 Task: Add a signature Ethan King containing 'Happy Valentine's Day, Ethan King' to email address softage.1@softage.net and add a folder Memorabilia
Action: Mouse moved to (117, 139)
Screenshot: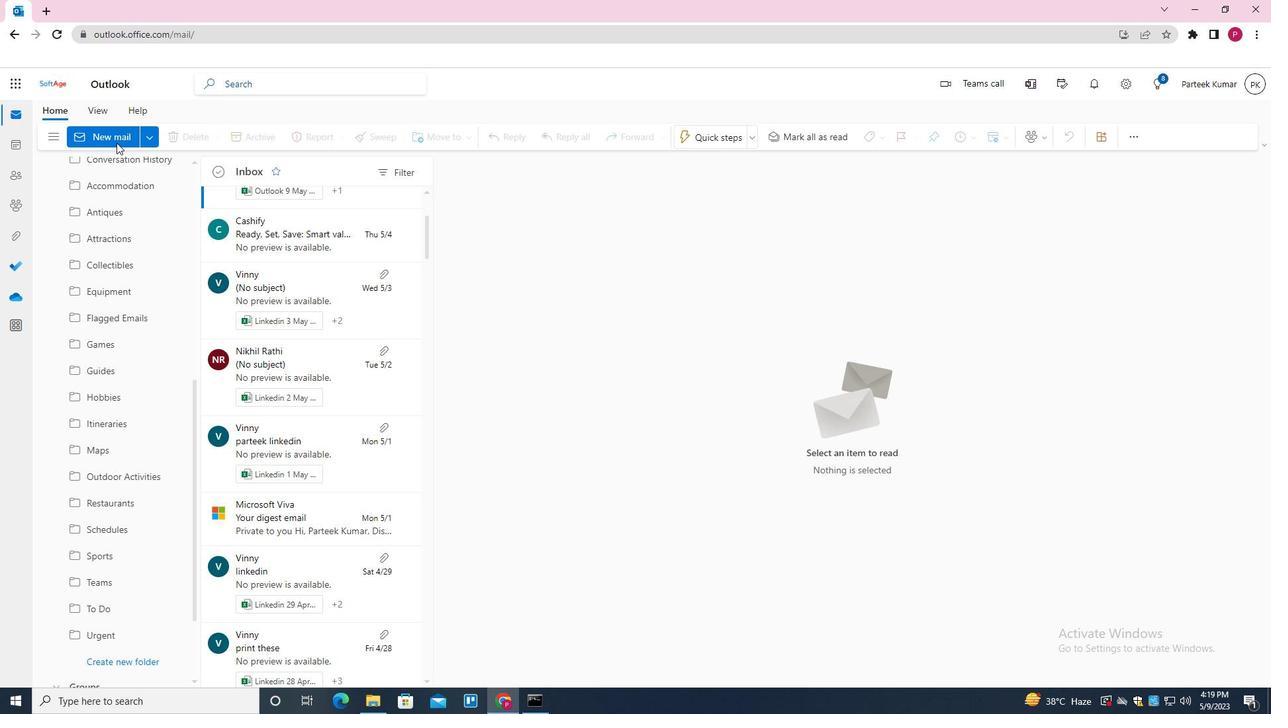 
Action: Mouse pressed left at (117, 139)
Screenshot: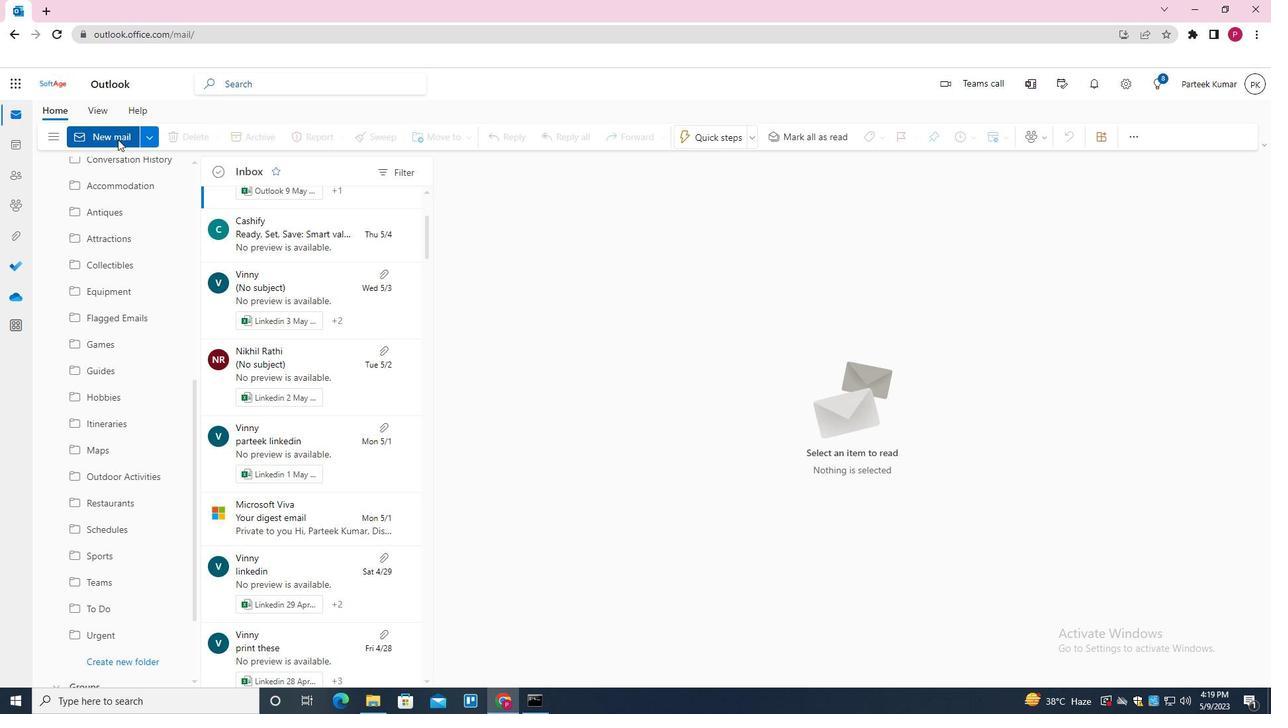 
Action: Mouse moved to (564, 347)
Screenshot: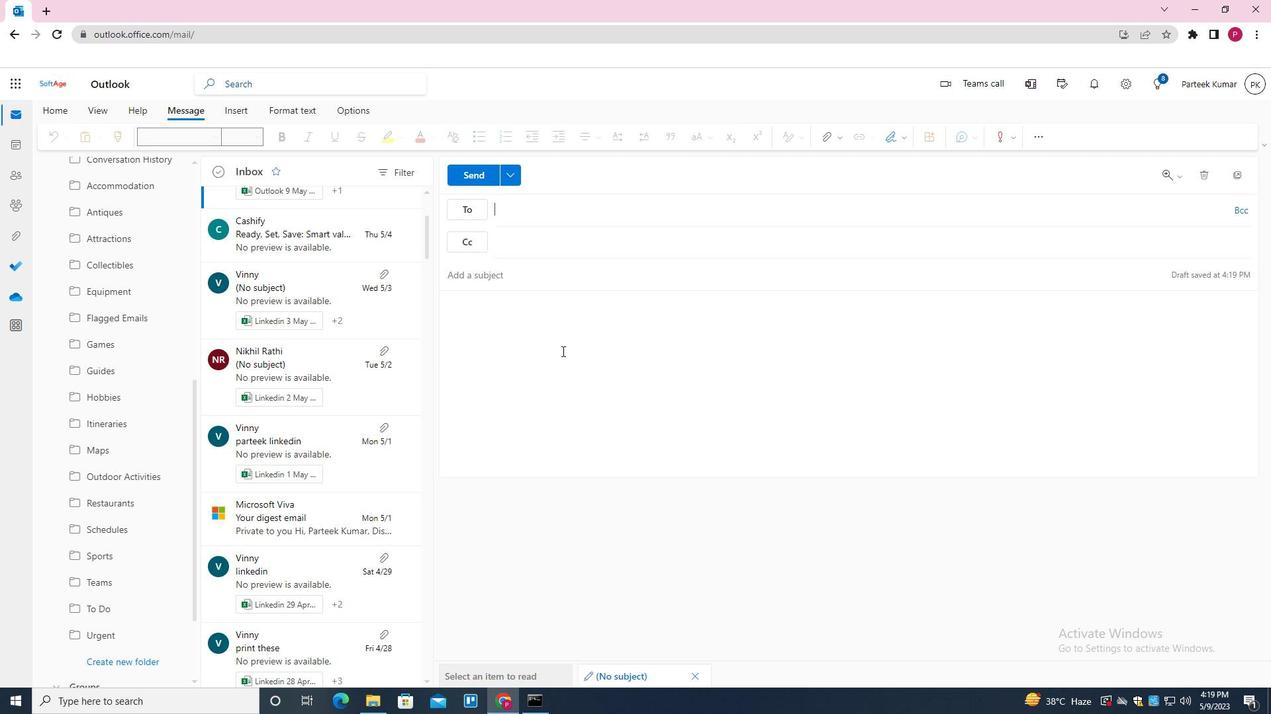 
Action: Mouse pressed left at (564, 347)
Screenshot: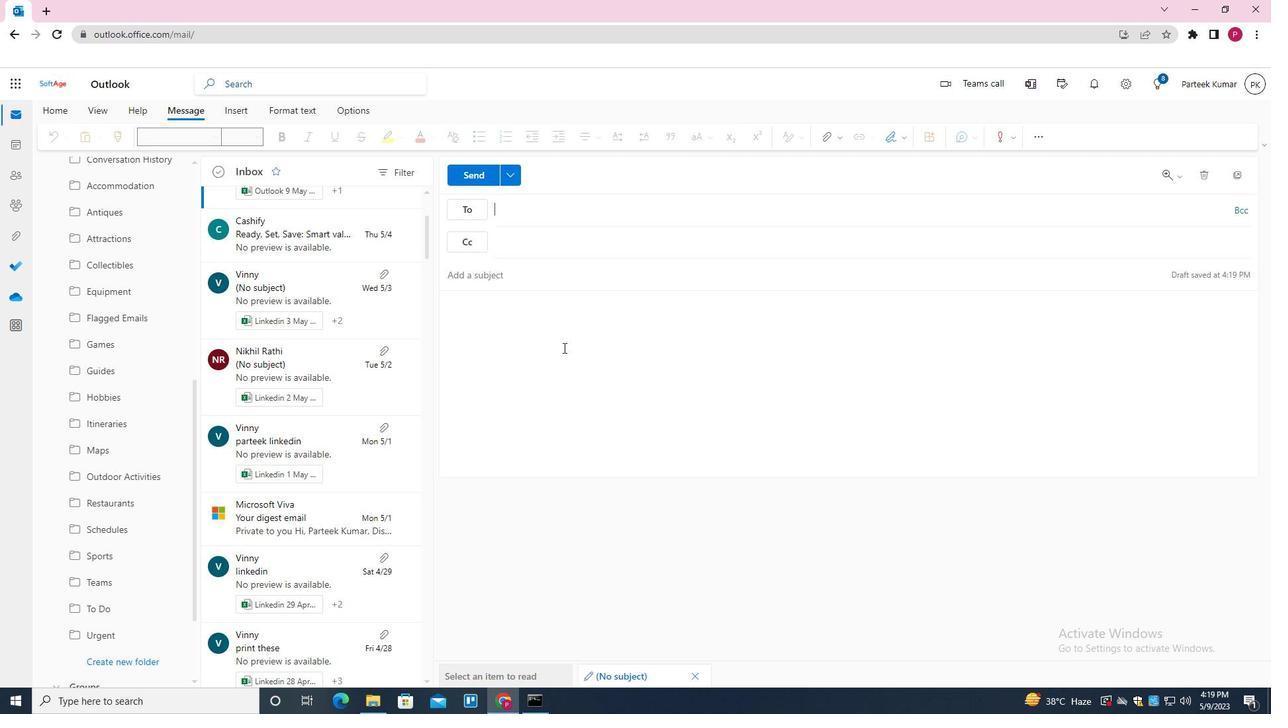 
Action: Mouse moved to (902, 136)
Screenshot: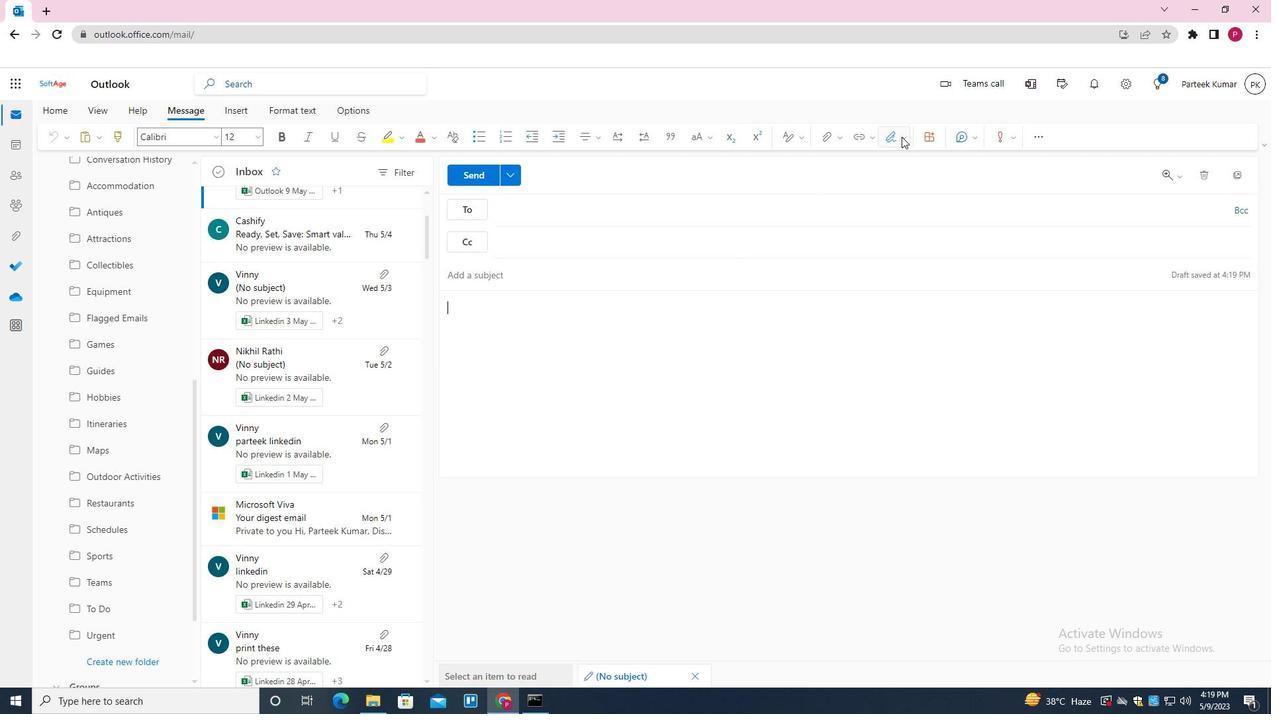 
Action: Mouse pressed left at (902, 136)
Screenshot: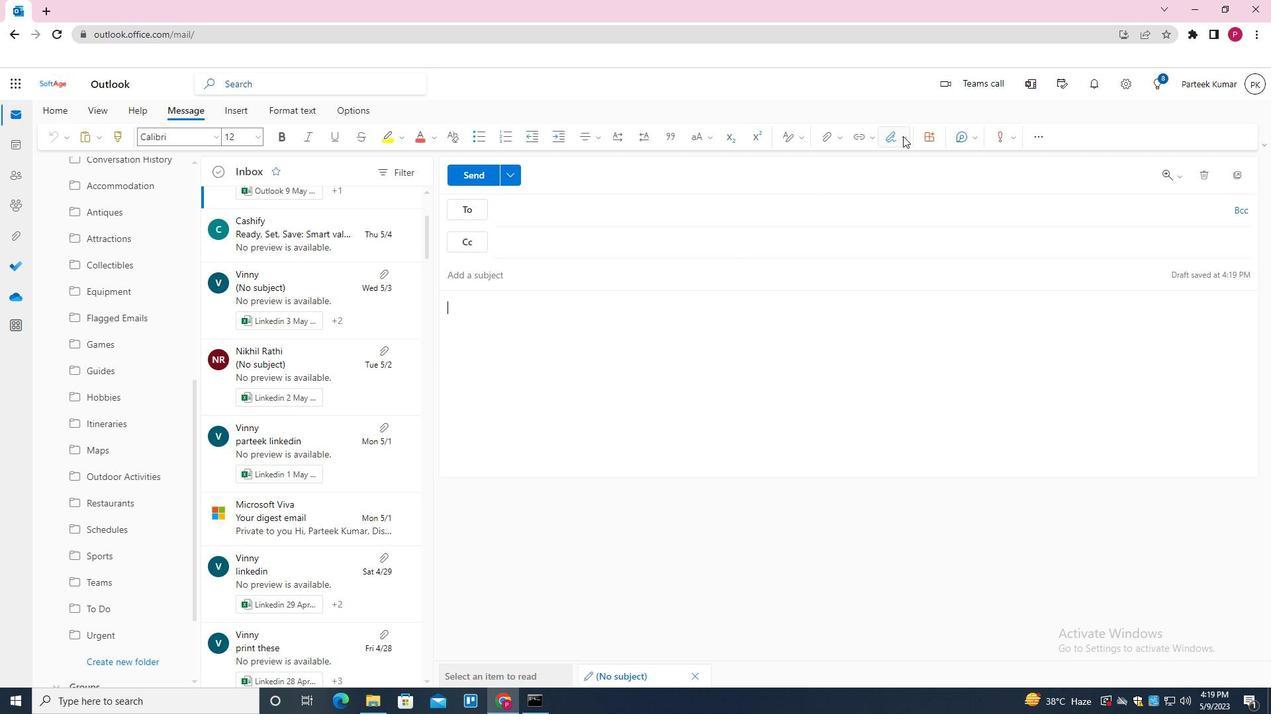 
Action: Mouse moved to (866, 453)
Screenshot: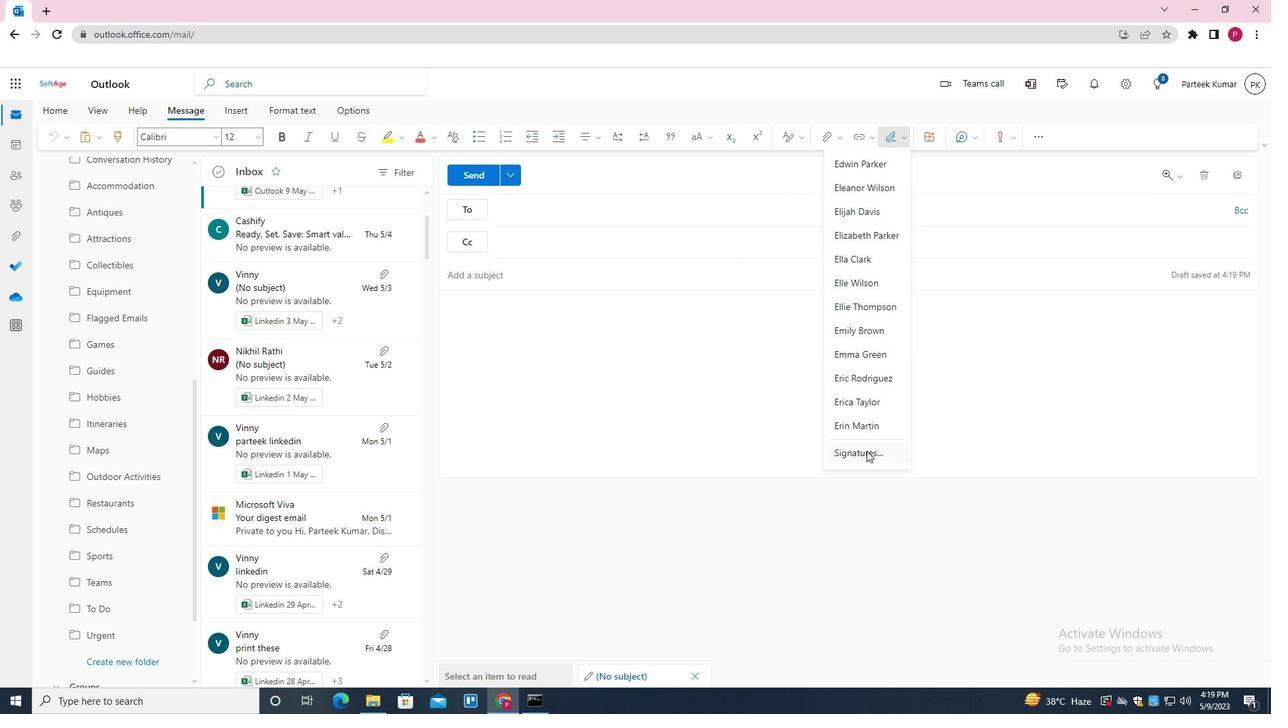 
Action: Mouse pressed left at (866, 453)
Screenshot: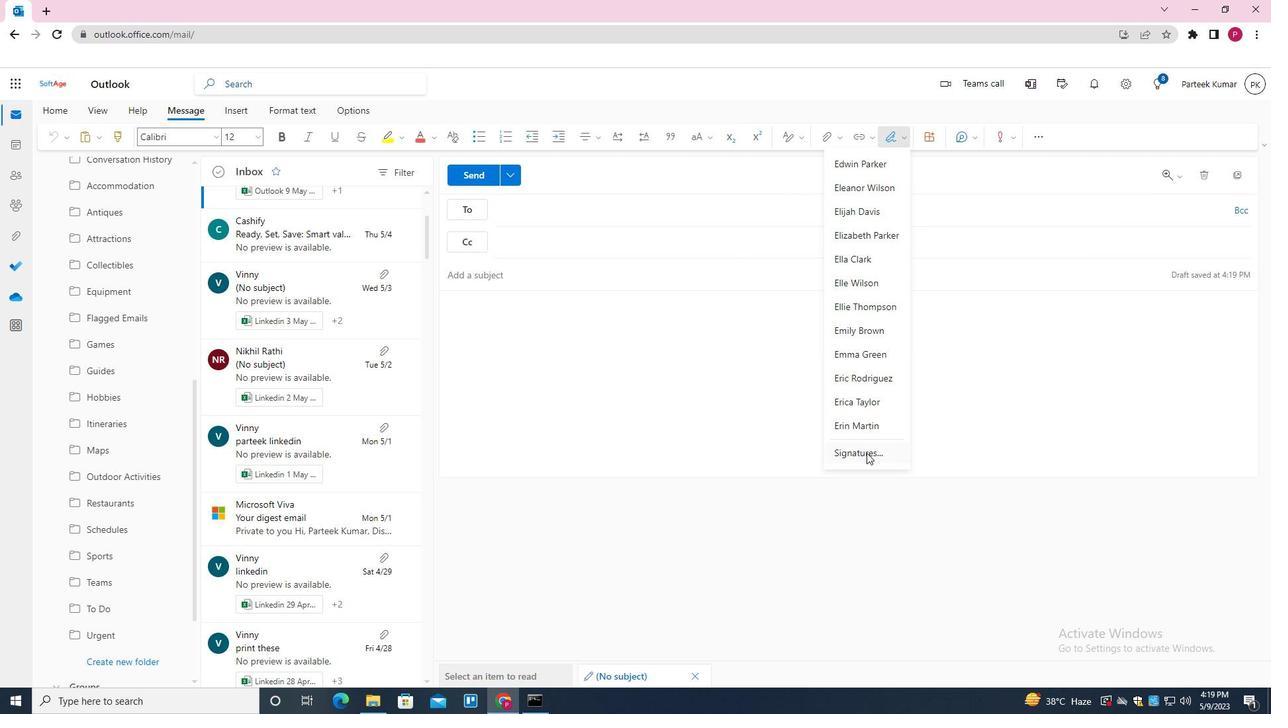 
Action: Mouse moved to (555, 215)
Screenshot: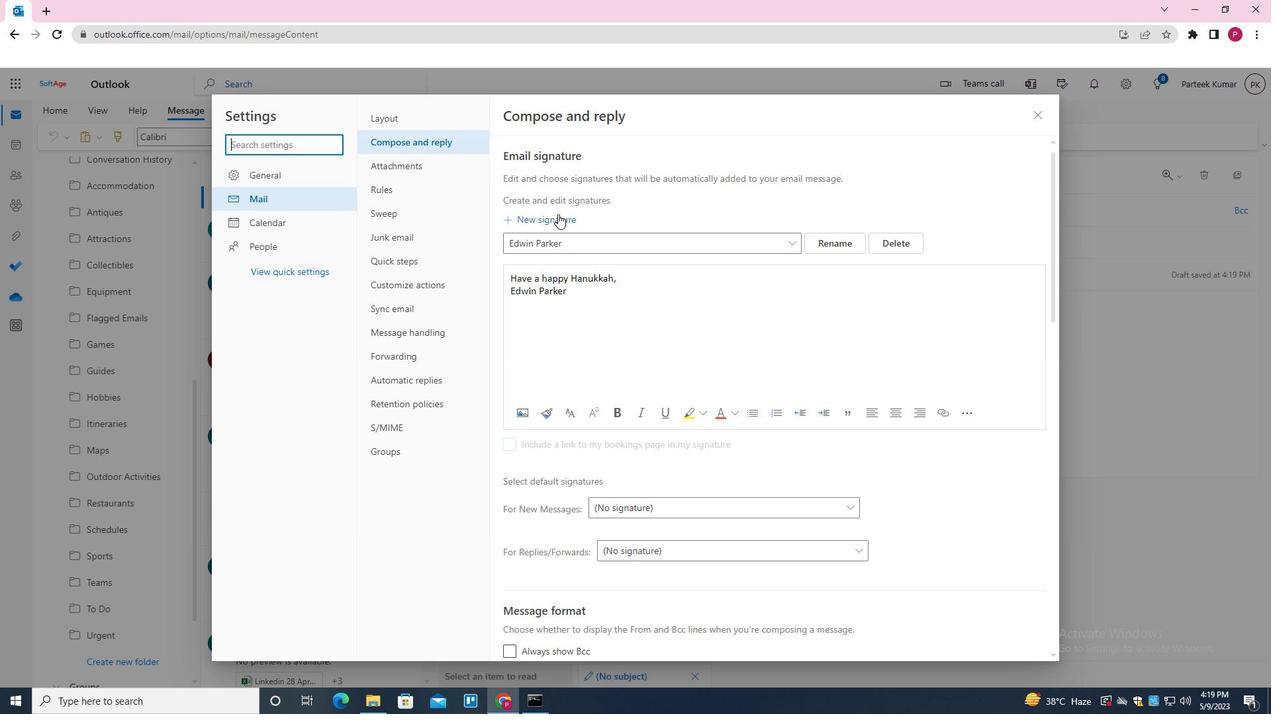 
Action: Mouse pressed left at (555, 215)
Screenshot: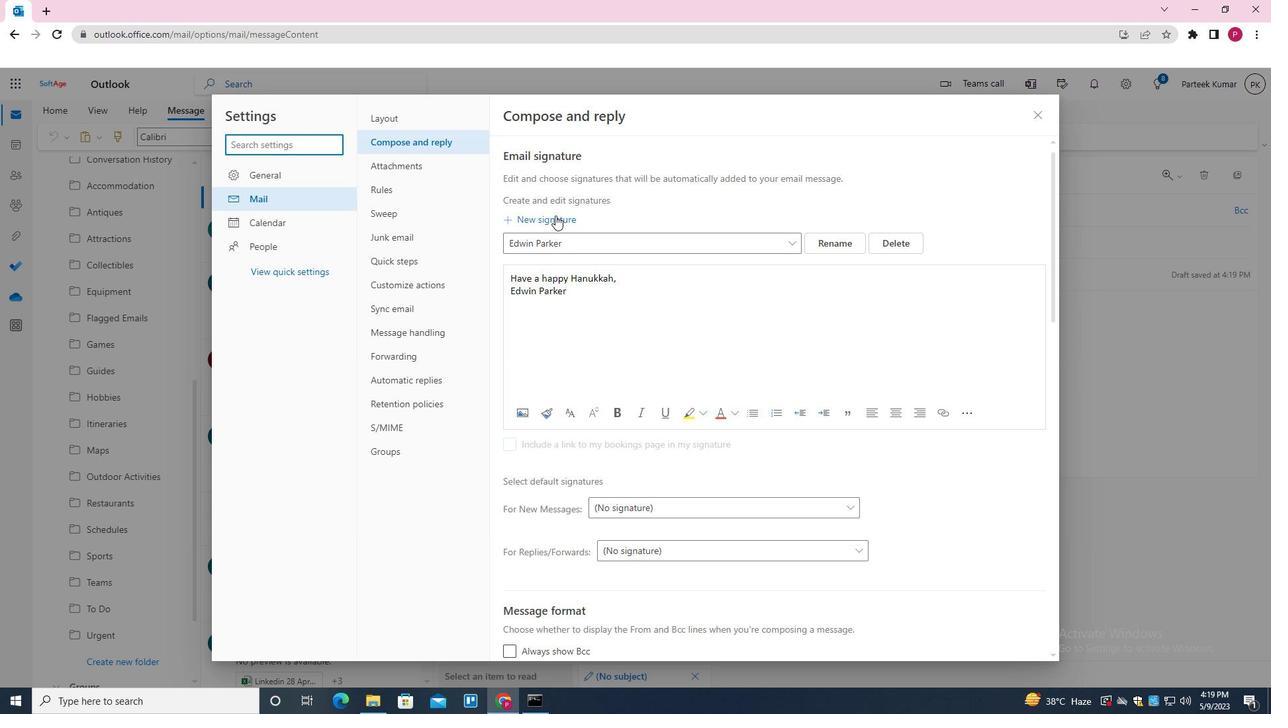 
Action: Mouse moved to (571, 240)
Screenshot: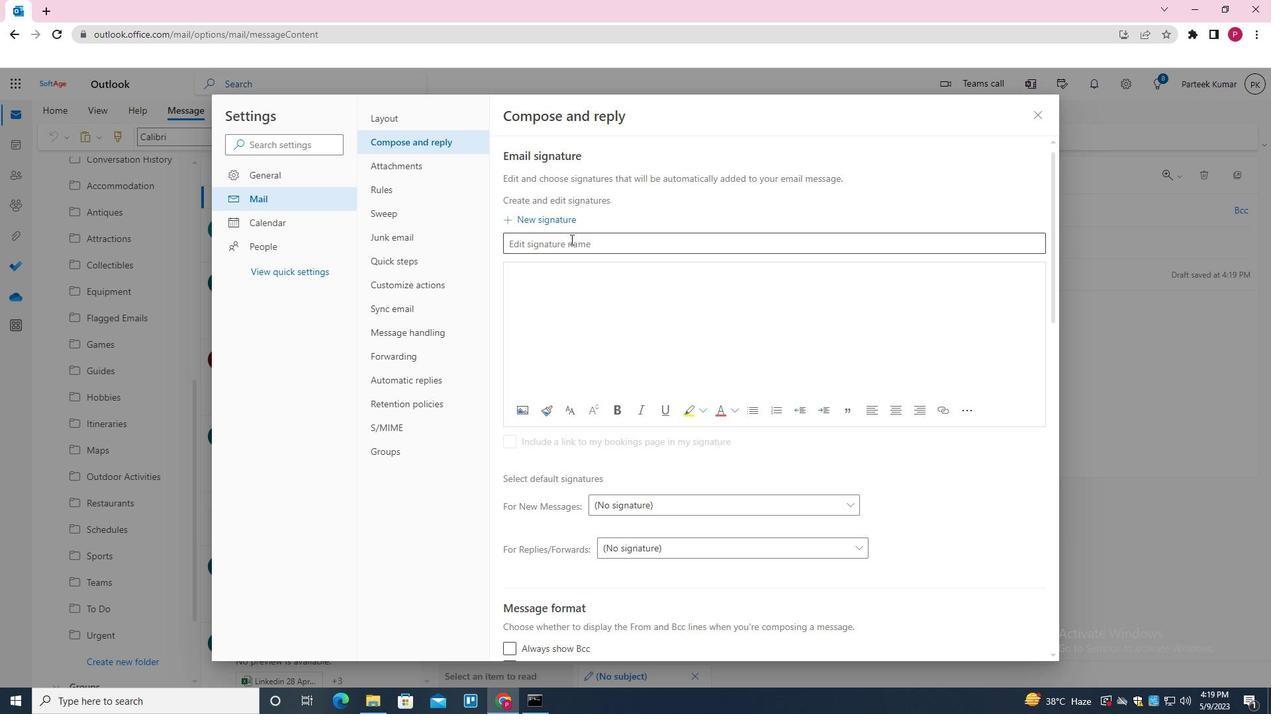 
Action: Mouse pressed left at (571, 240)
Screenshot: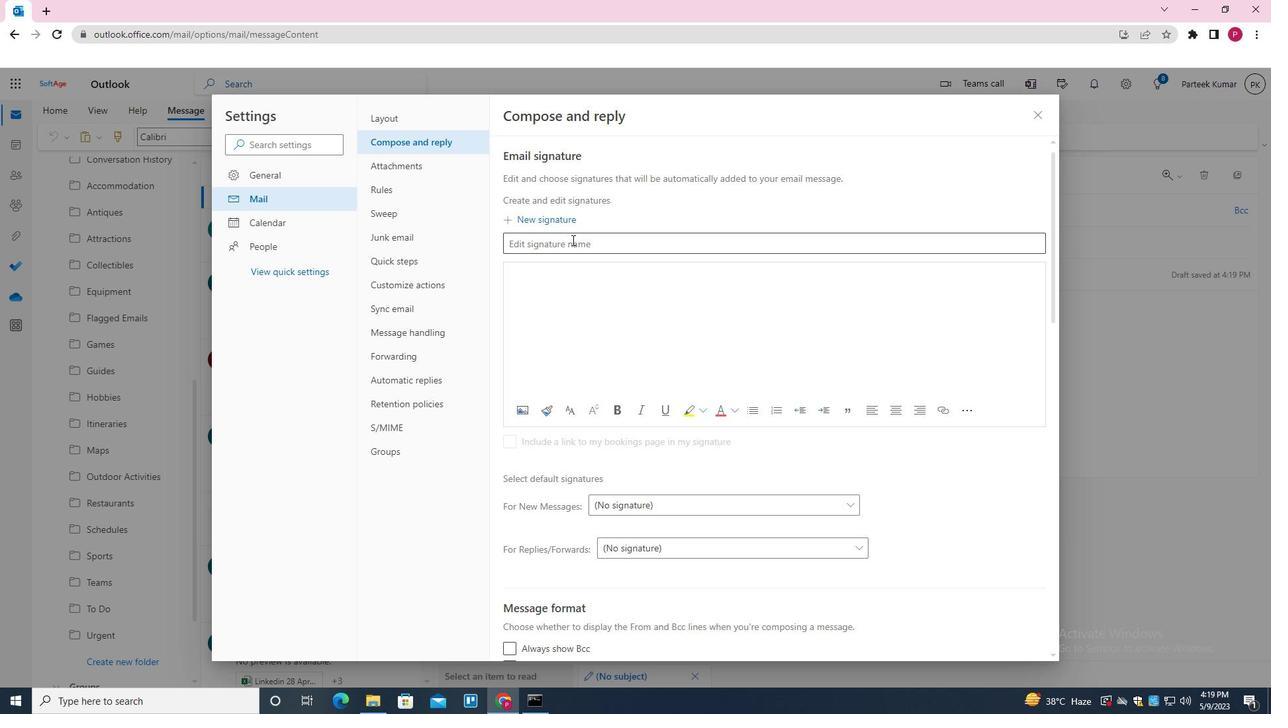 
Action: Key pressed <Key.shift>ETHAN<Key.space><Key.shift>KING
Screenshot: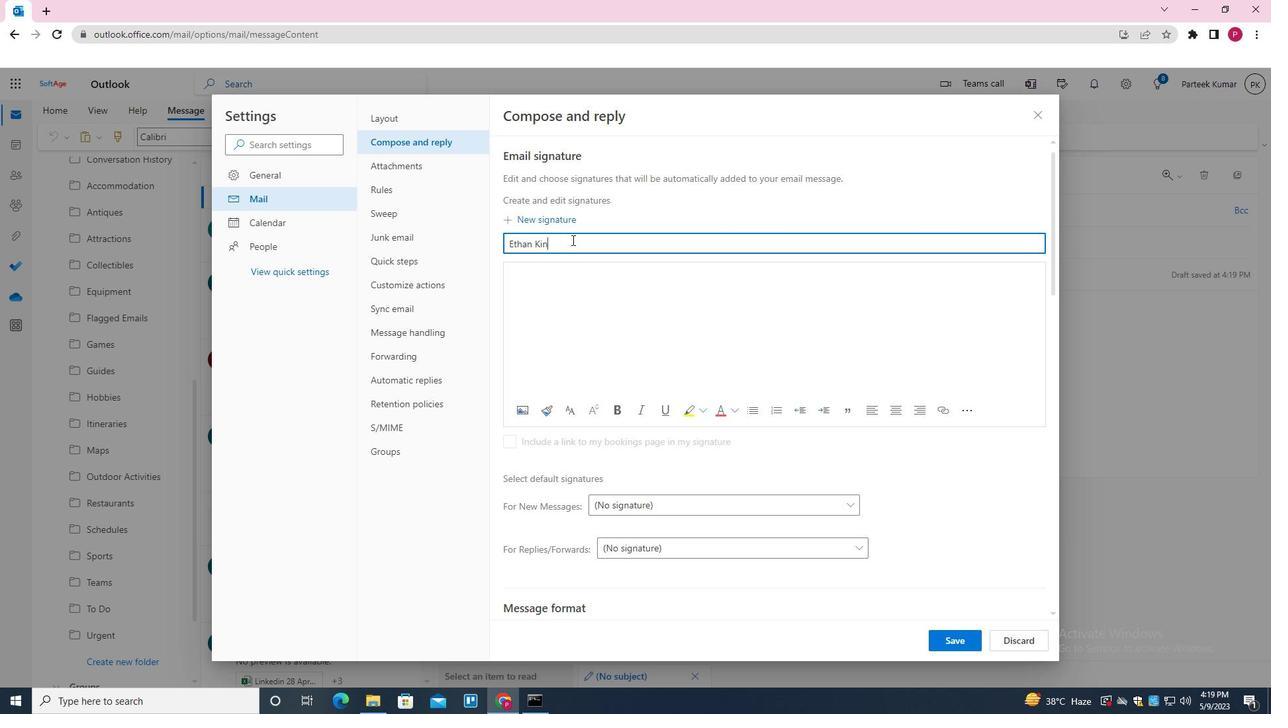 
Action: Mouse moved to (568, 282)
Screenshot: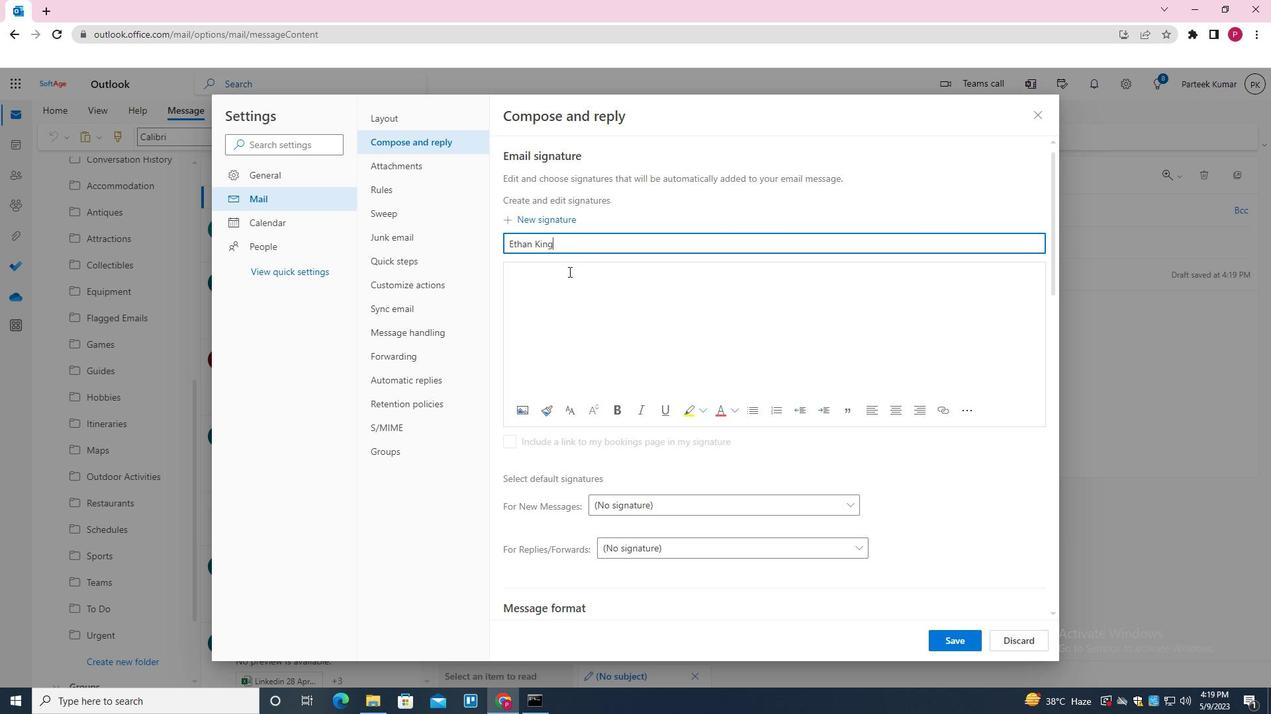 
Action: Mouse pressed left at (568, 282)
Screenshot: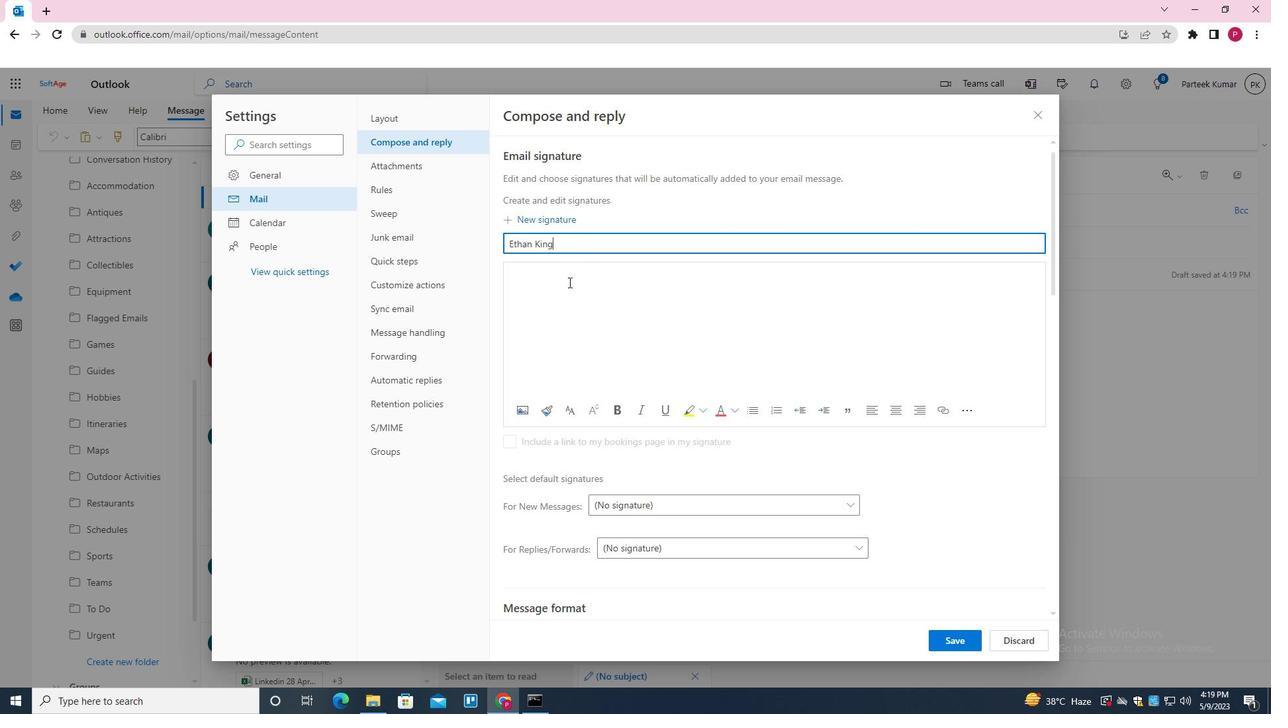 
Action: Mouse moved to (568, 282)
Screenshot: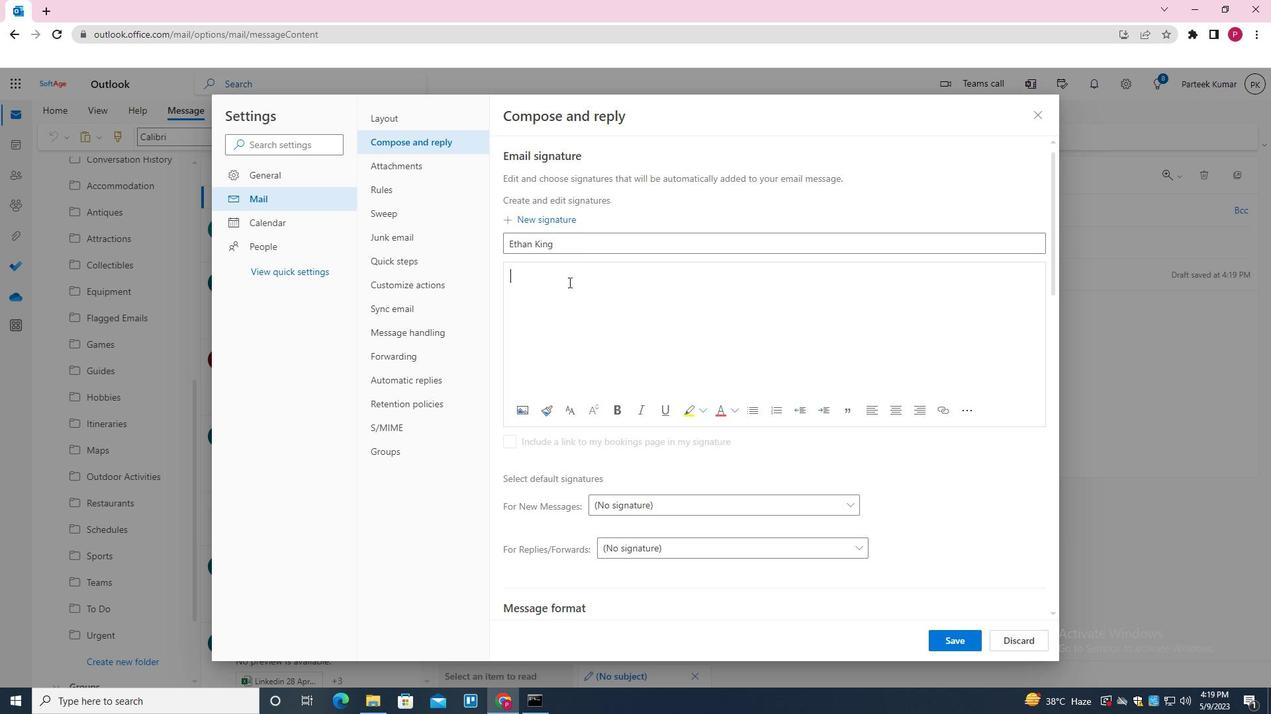 
Action: Key pressed <Key.shift><Key.shift><Key.shift>HAPPY<Key.space><Key.shift><Key.shift>VALENTINE
Screenshot: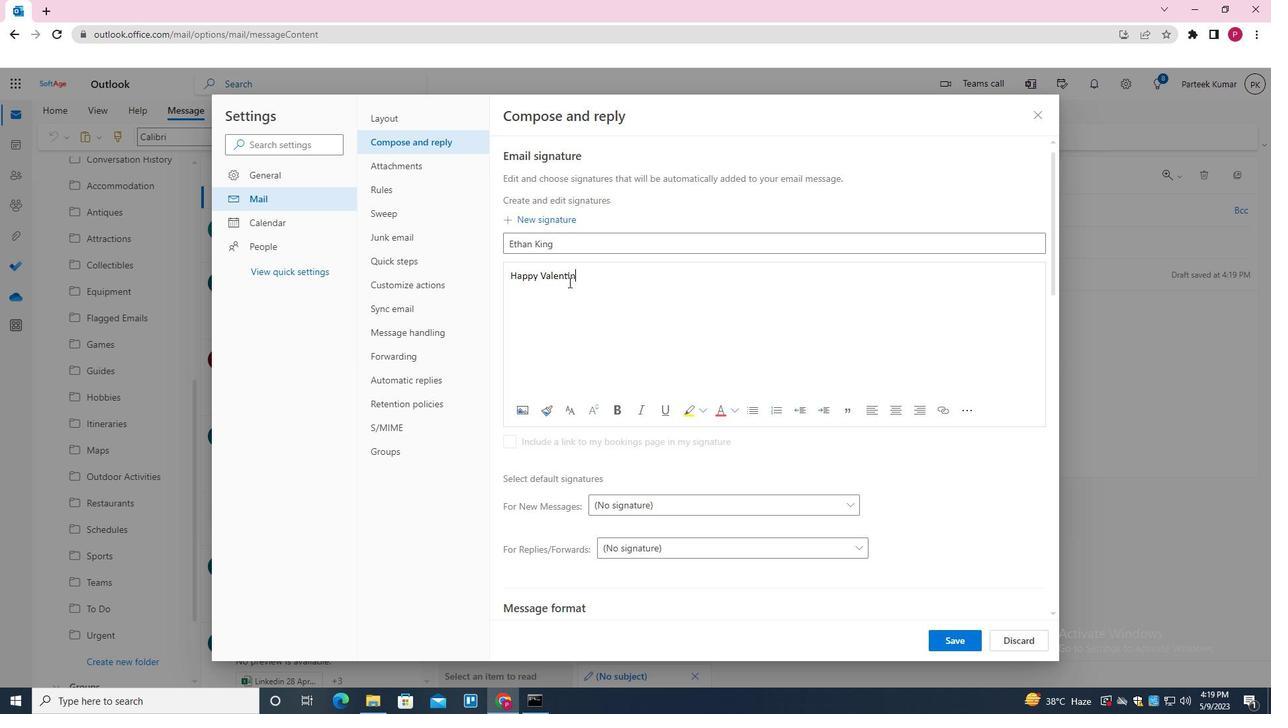 
Action: Mouse moved to (680, 231)
Screenshot: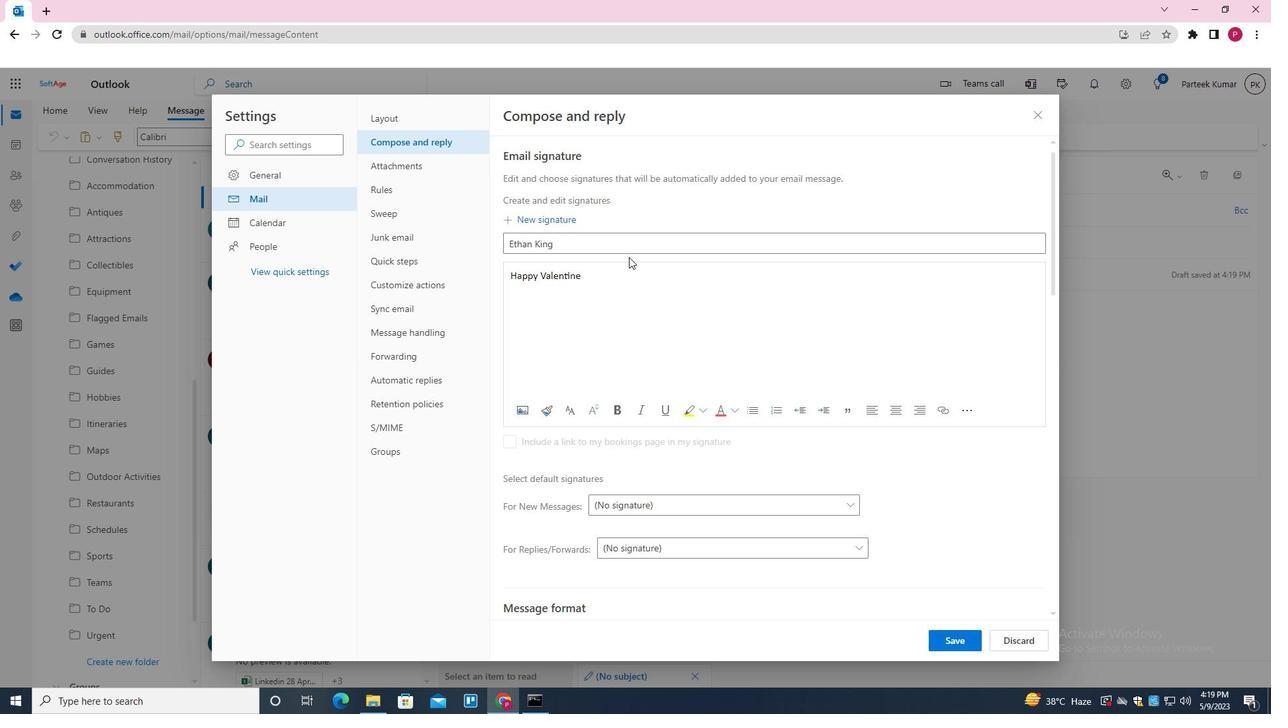 
Action: Key pressed 'S<Key.space><Key.shift><Key.shift><Key.shift>S<Key.backspace><Key.shift>DAY,<Key.enter><Key.shift>ETHAN<Key.space><Key.shift><Key.shift><Key.shift>KING
Screenshot: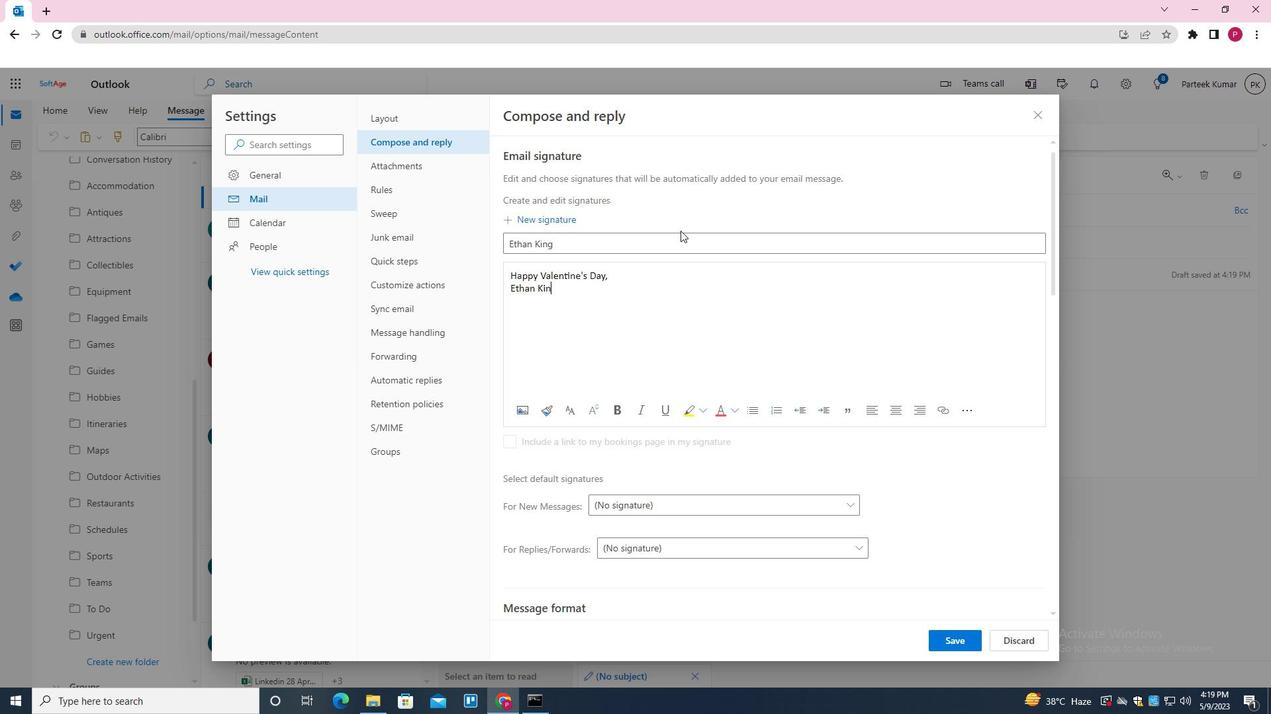 
Action: Mouse moved to (971, 645)
Screenshot: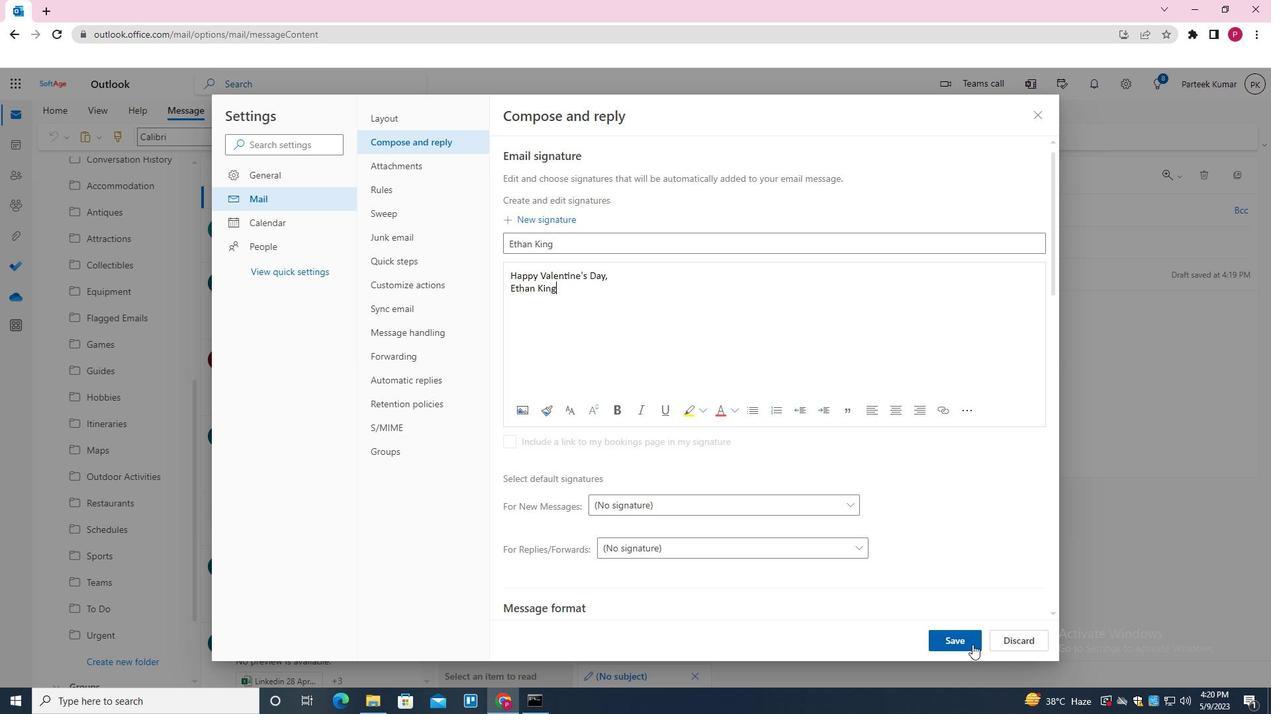 
Action: Mouse pressed left at (971, 645)
Screenshot: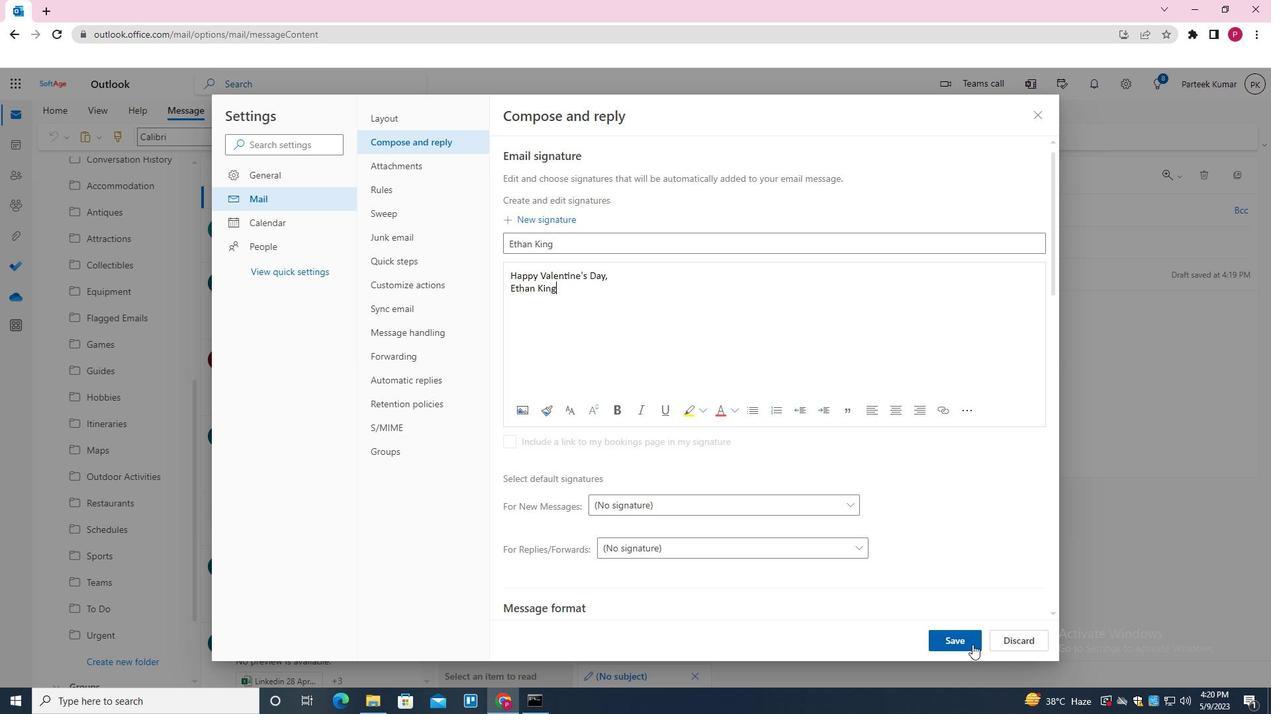 
Action: Mouse moved to (1039, 115)
Screenshot: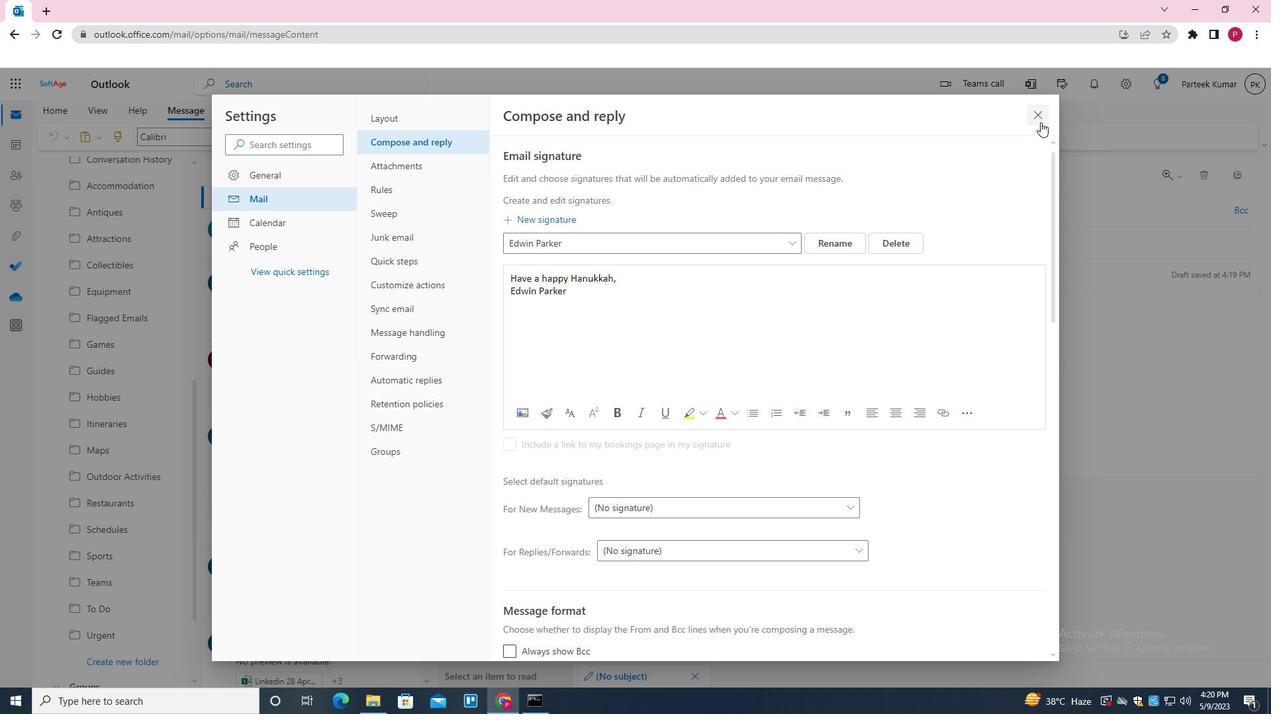 
Action: Mouse pressed left at (1039, 115)
Screenshot: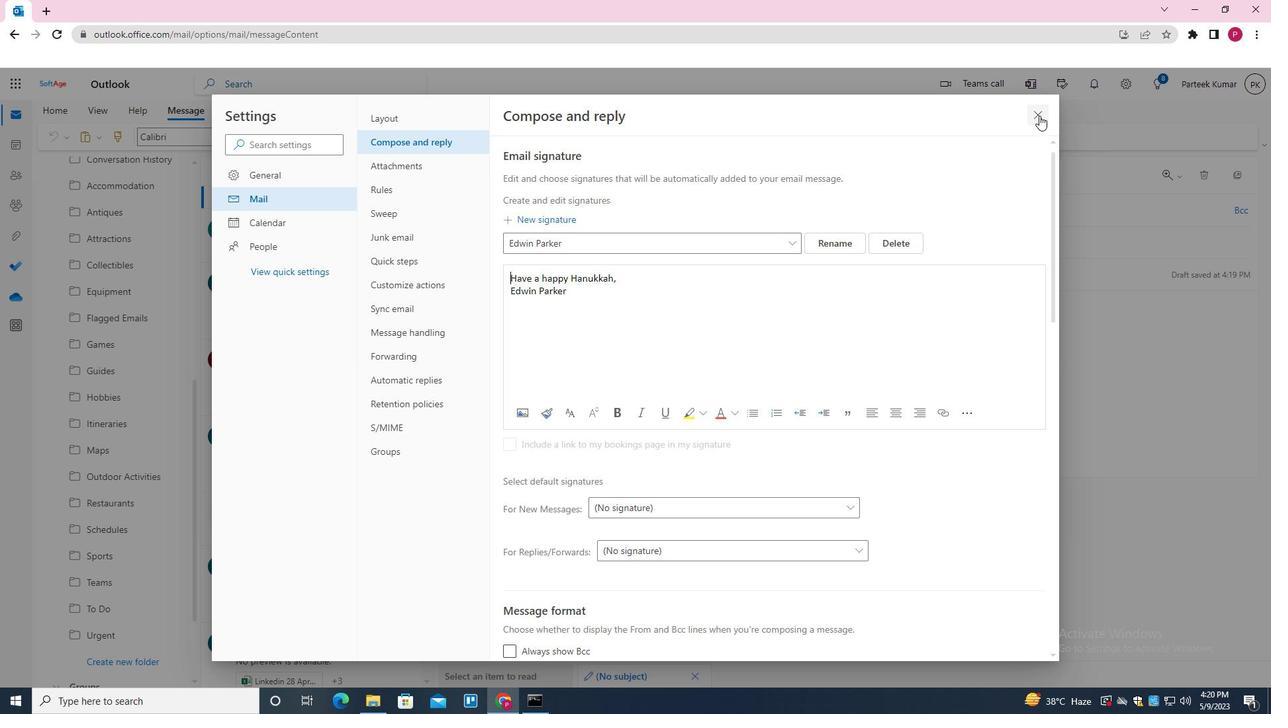 
Action: Mouse moved to (511, 327)
Screenshot: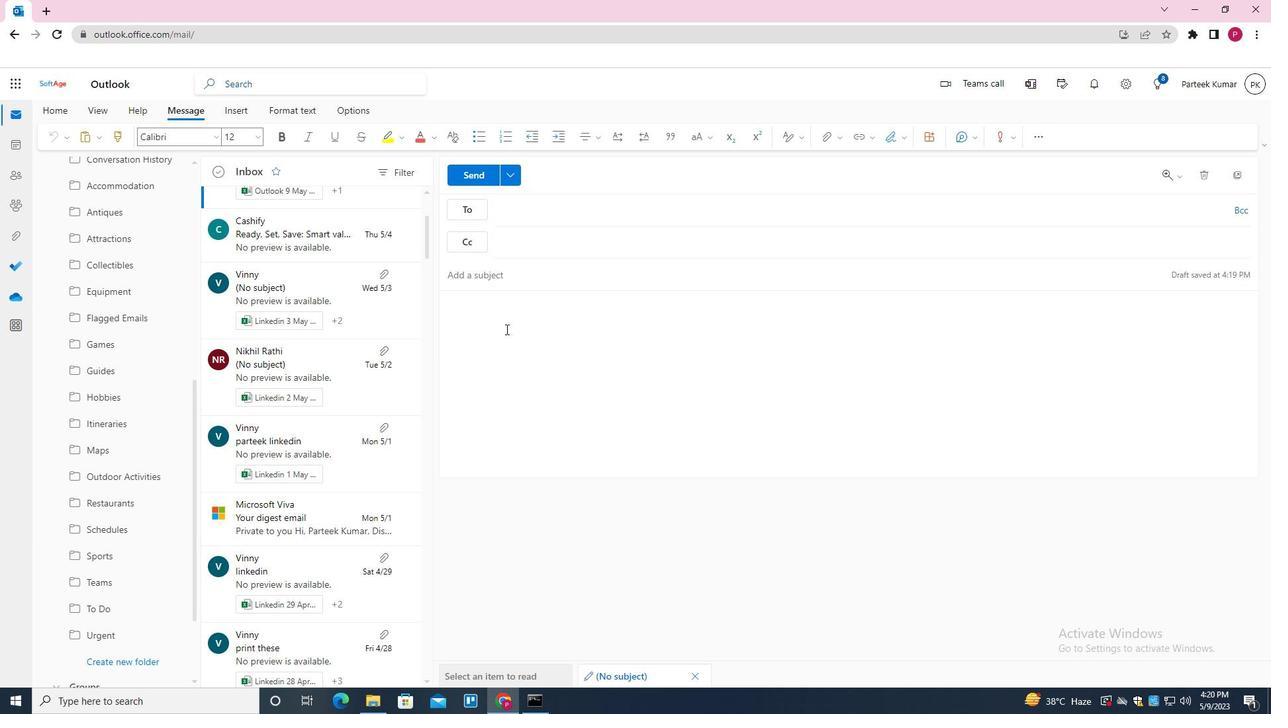 
Action: Mouse pressed left at (511, 327)
Screenshot: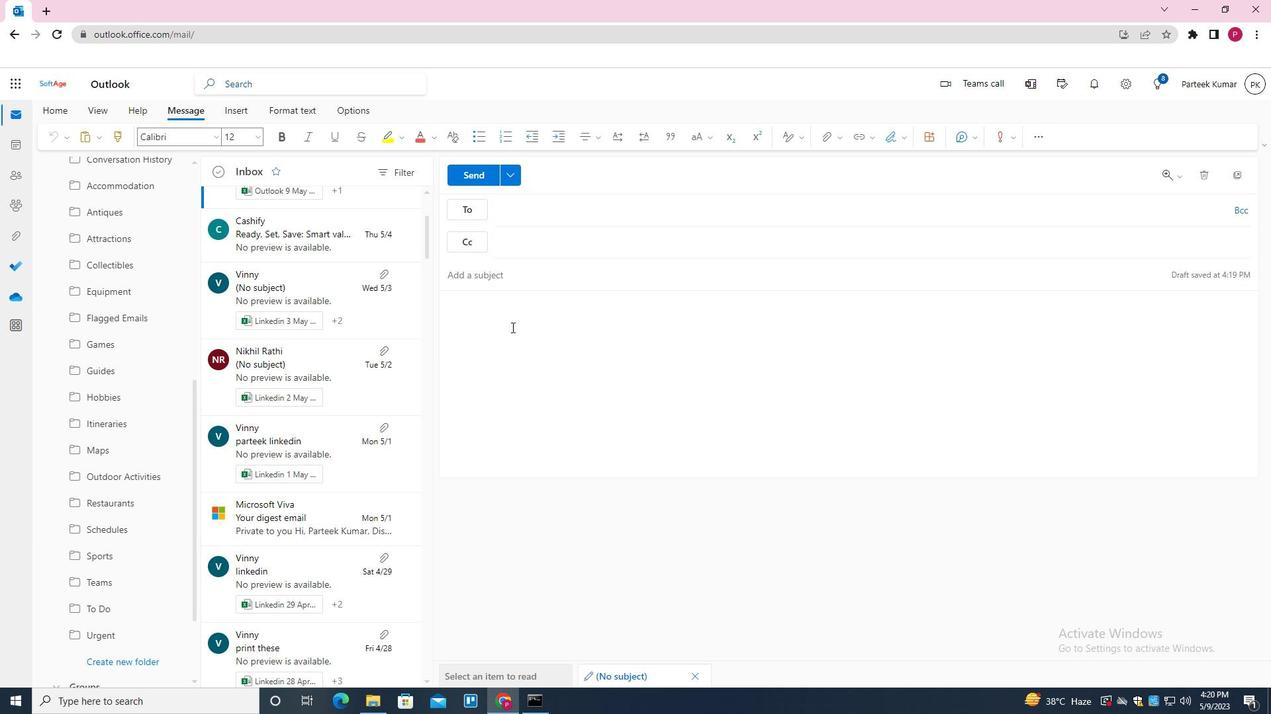 
Action: Mouse moved to (901, 141)
Screenshot: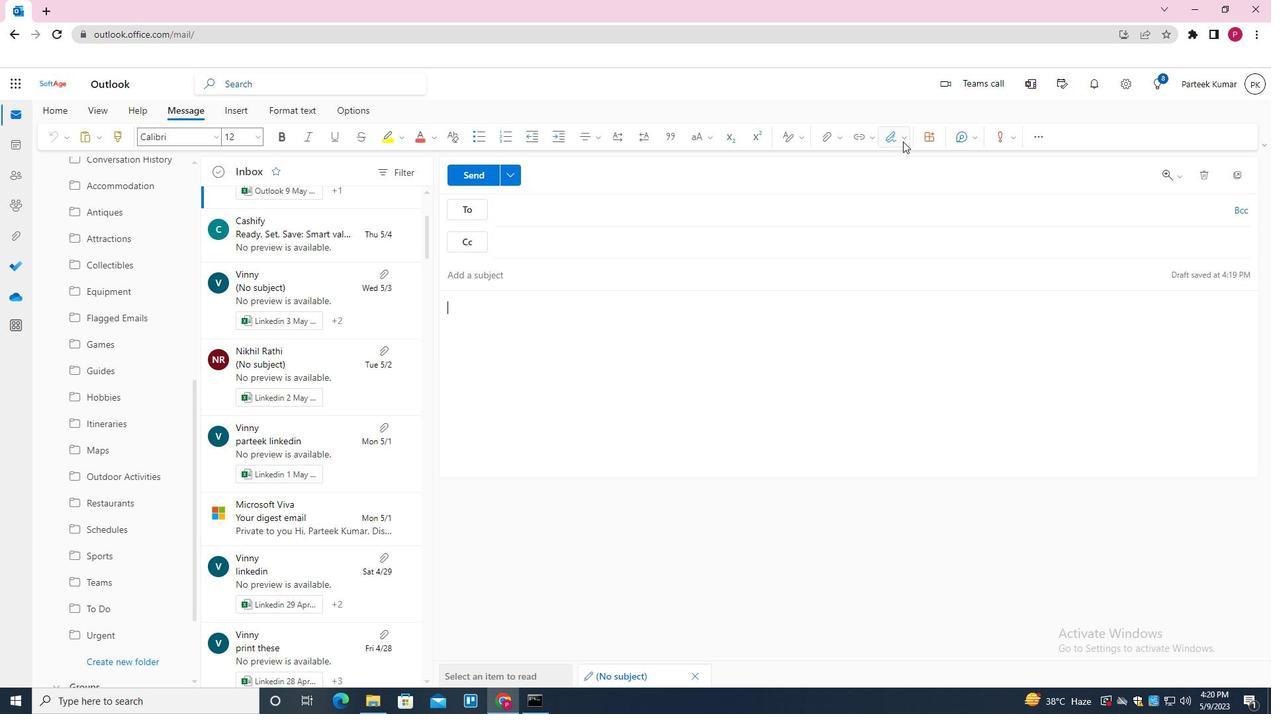 
Action: Mouse pressed left at (901, 141)
Screenshot: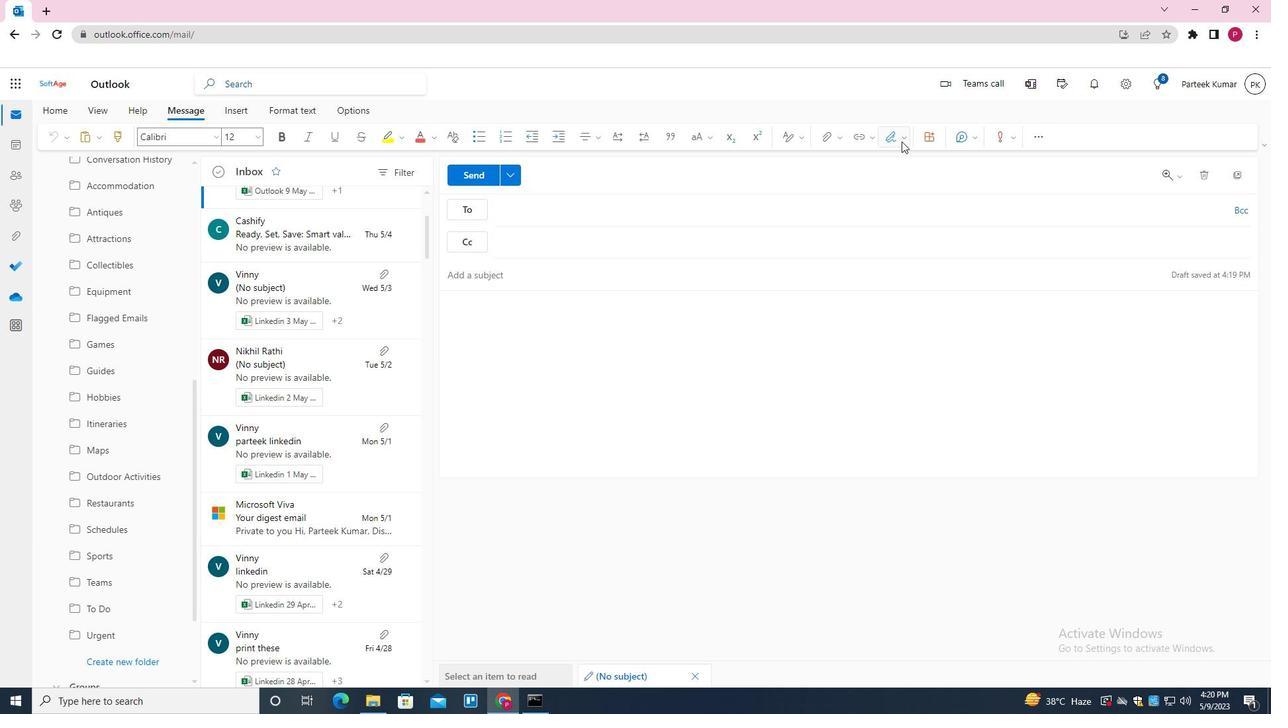 
Action: Mouse moved to (873, 450)
Screenshot: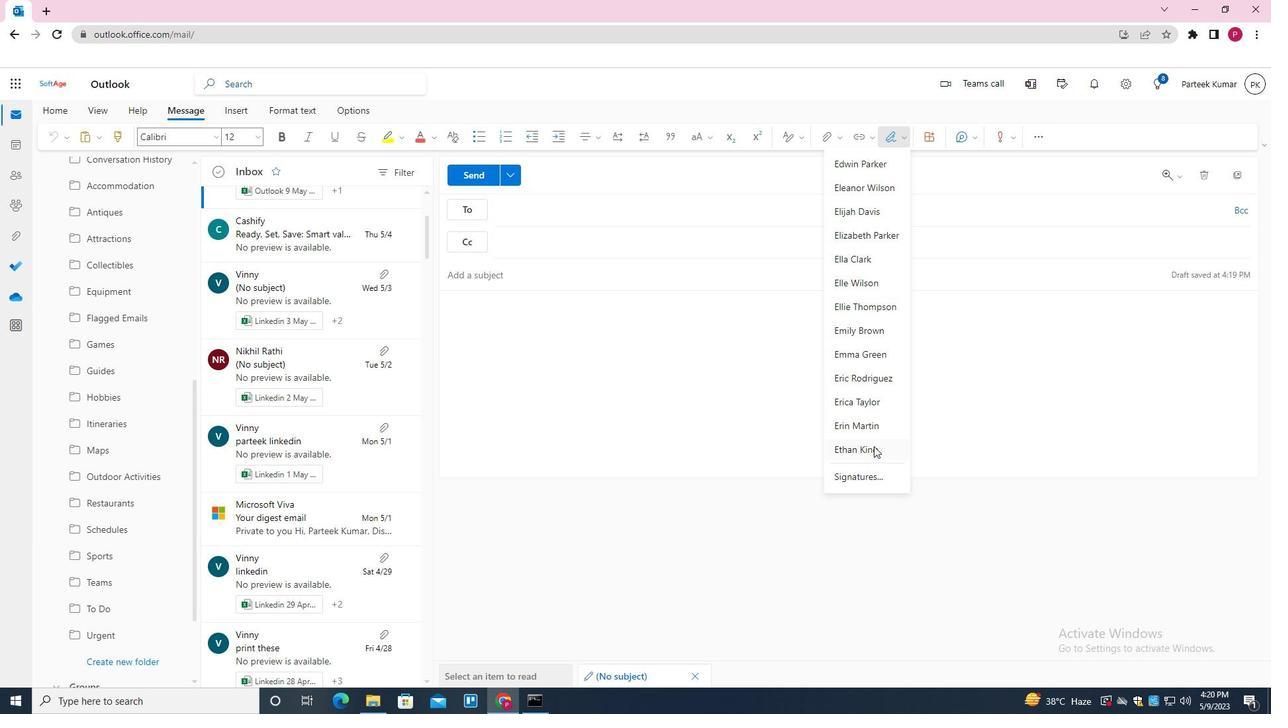 
Action: Mouse pressed left at (873, 450)
Screenshot: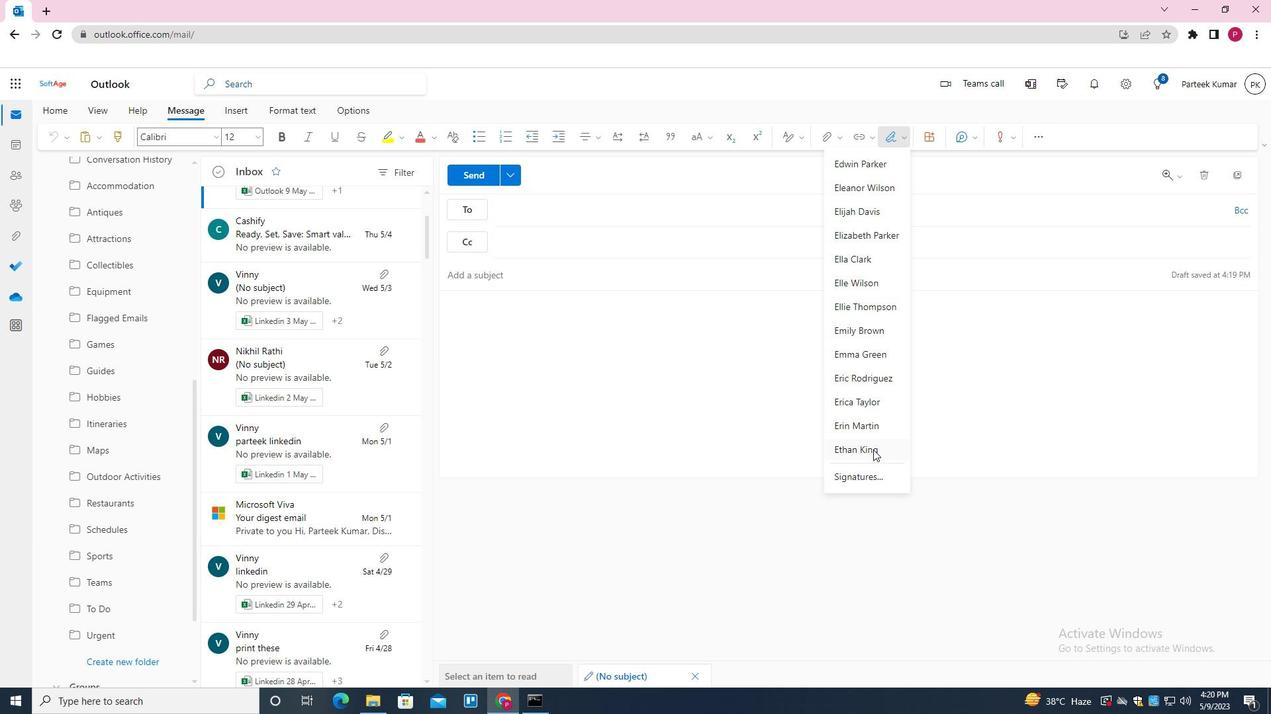 
Action: Mouse moved to (599, 210)
Screenshot: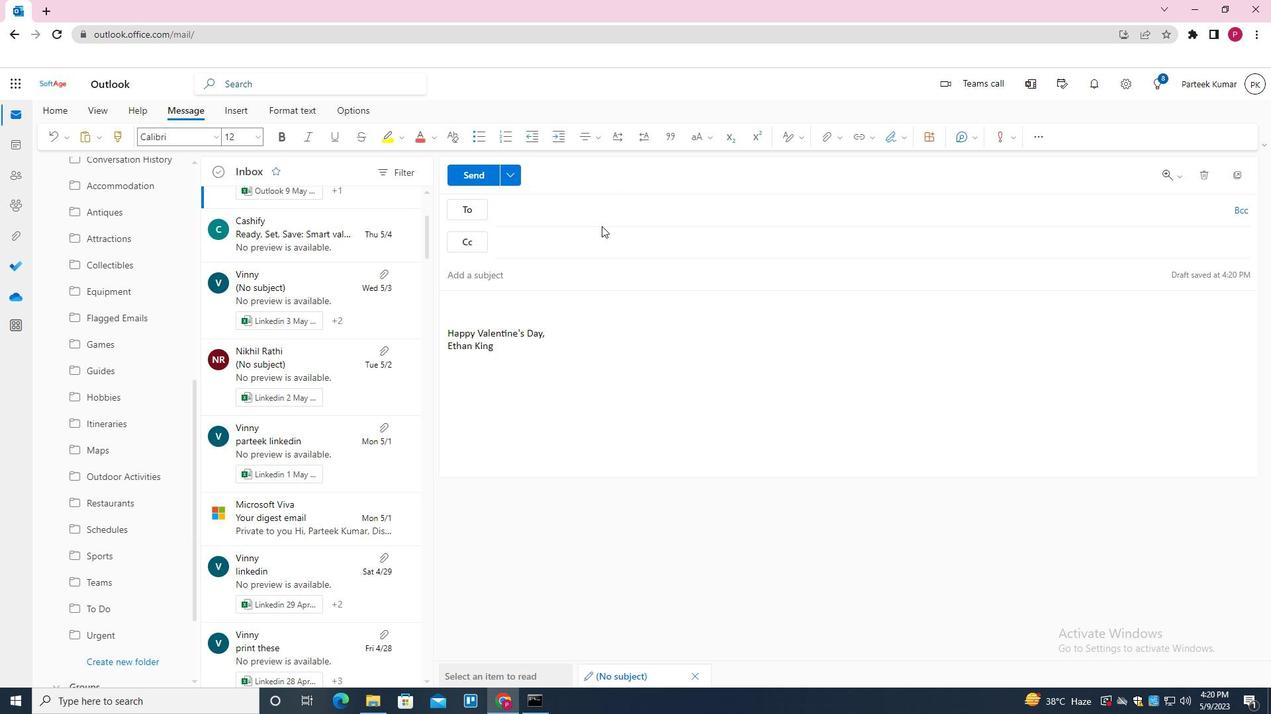 
Action: Mouse pressed left at (599, 210)
Screenshot: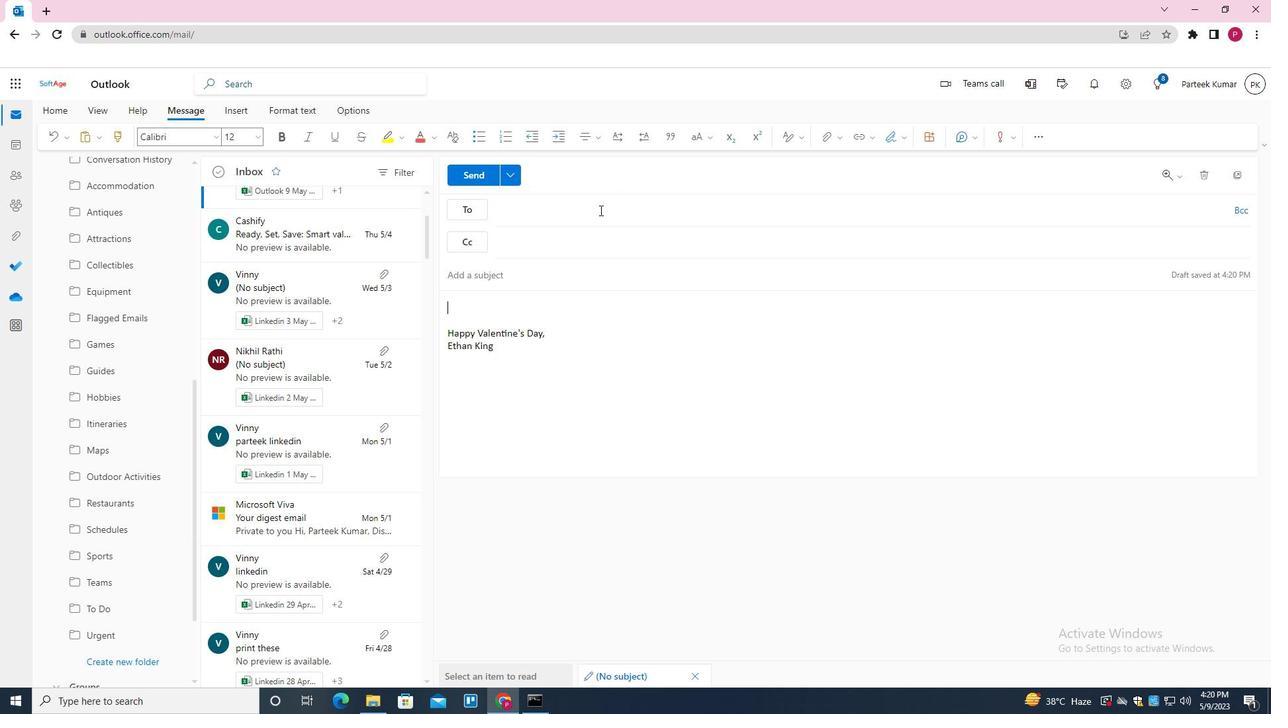 
Action: Key pressed SOFTA<Key.enter>
Screenshot: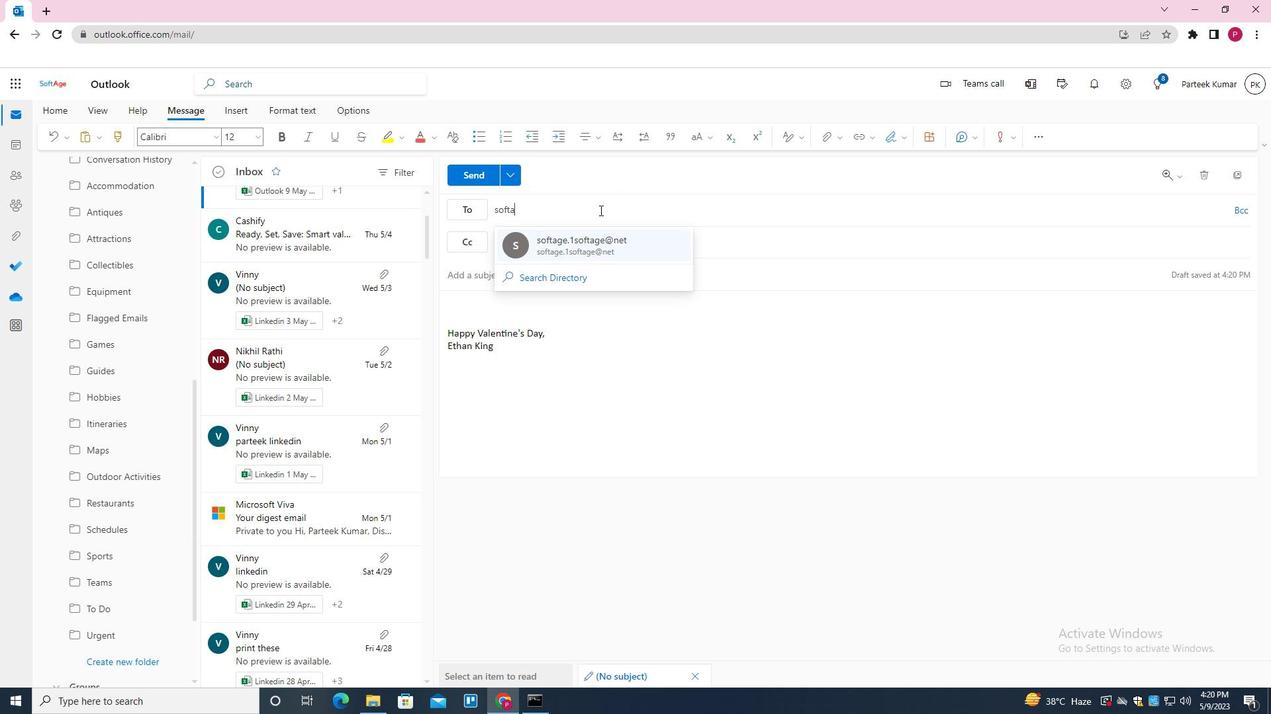 
Action: Mouse moved to (542, 299)
Screenshot: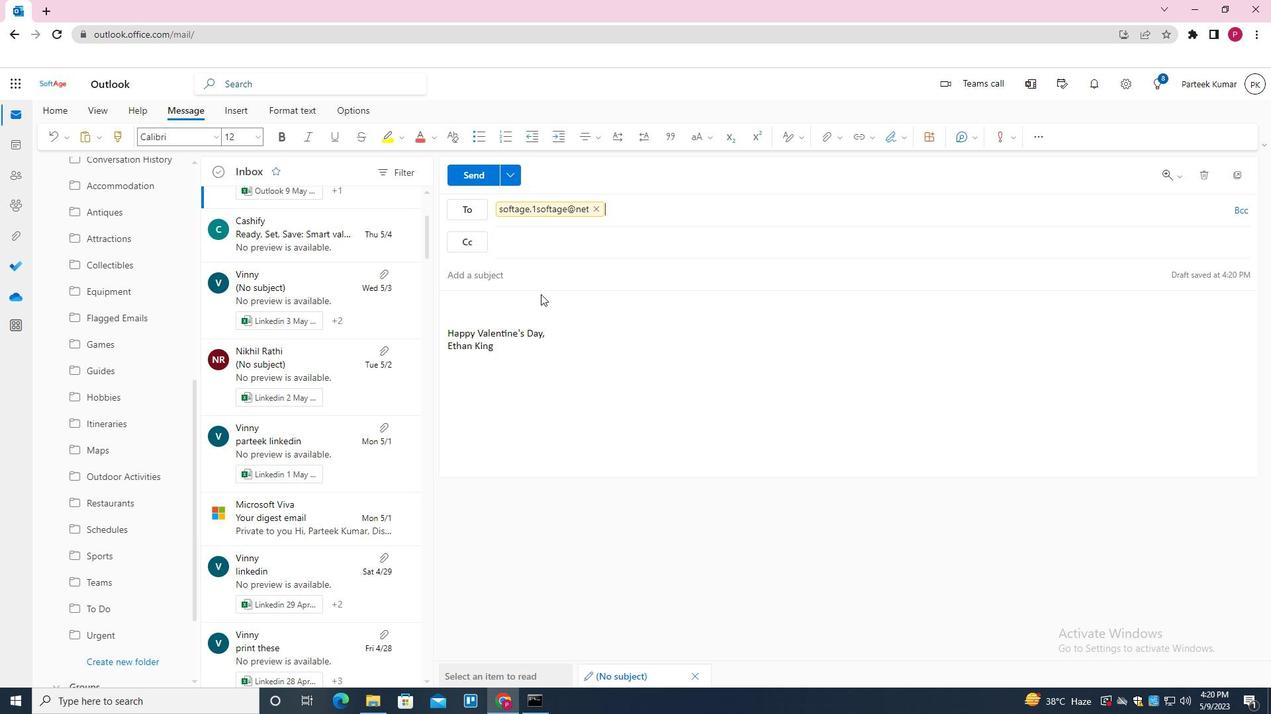 
Action: Mouse scrolled (542, 298) with delta (0, 0)
Screenshot: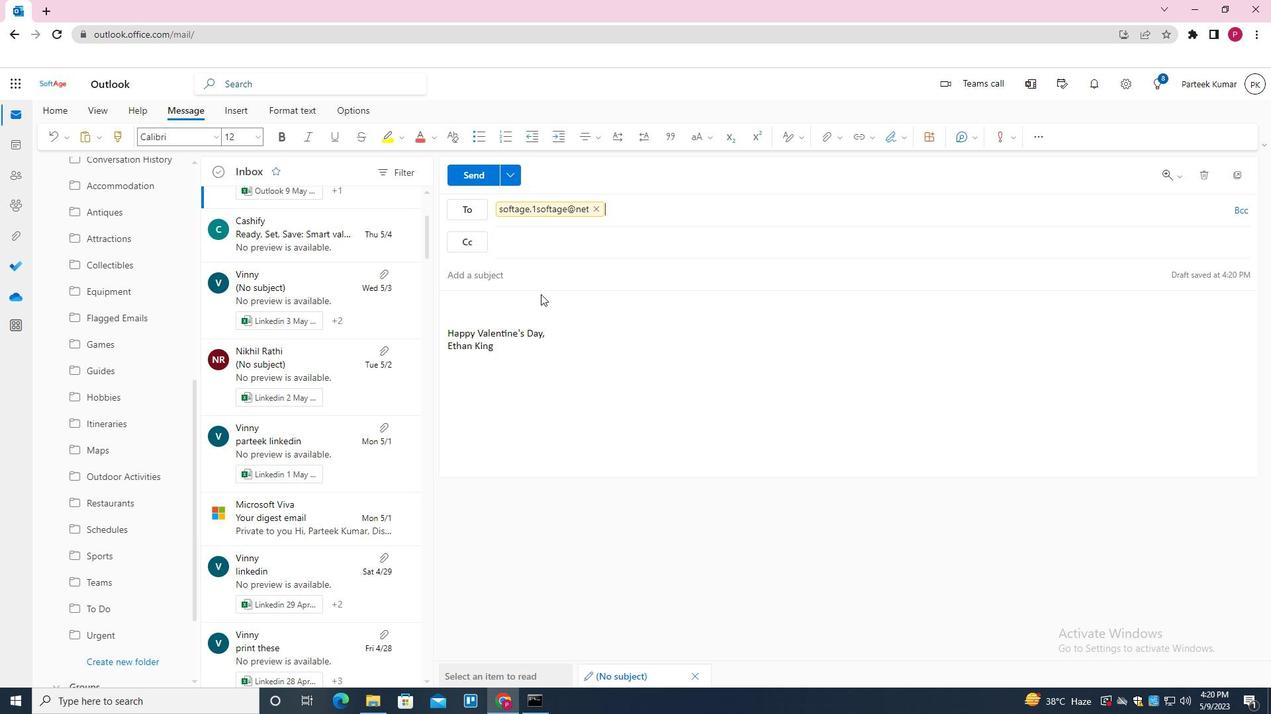 
Action: Mouse moved to (543, 311)
Screenshot: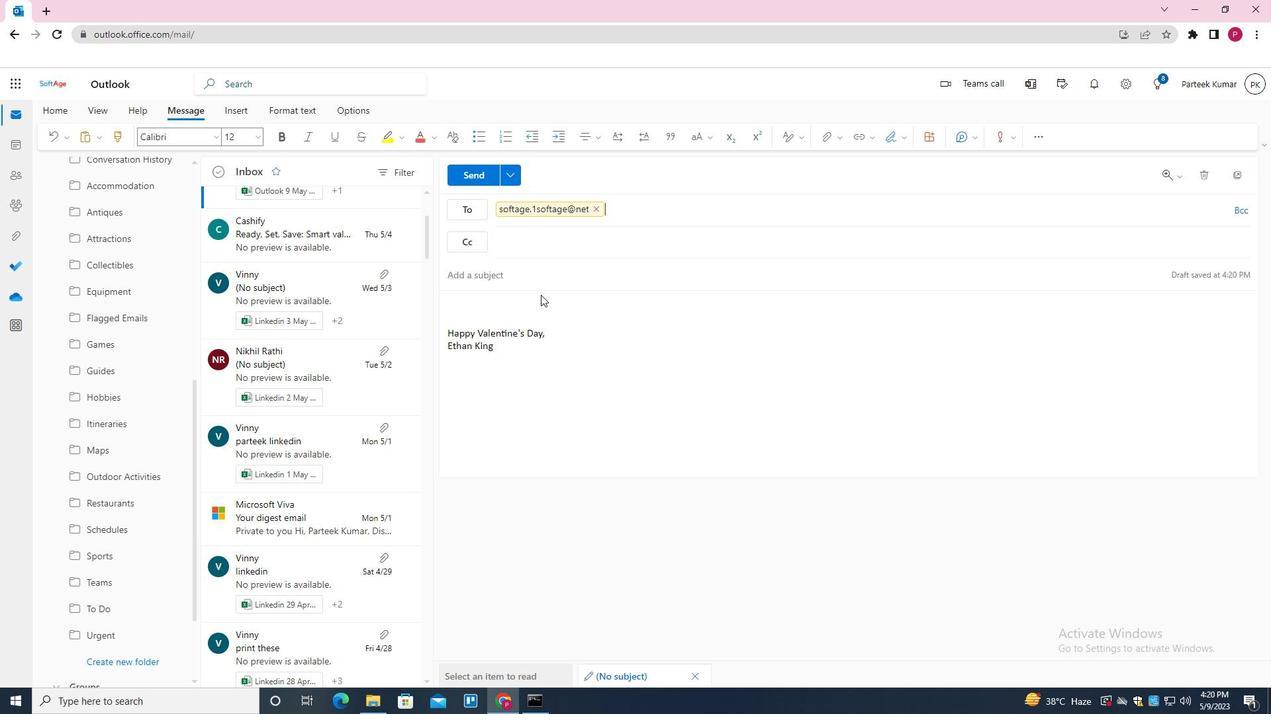 
Action: Mouse scrolled (543, 310) with delta (0, 0)
Screenshot: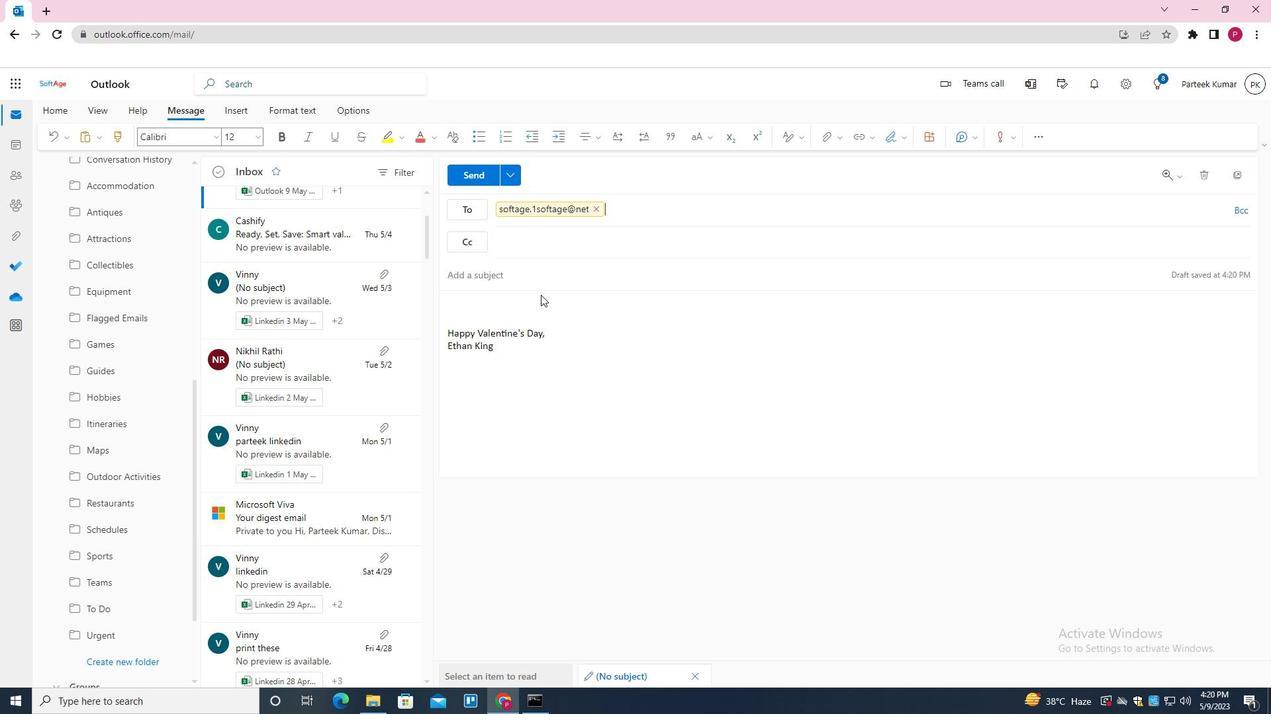 
Action: Mouse moved to (540, 330)
Screenshot: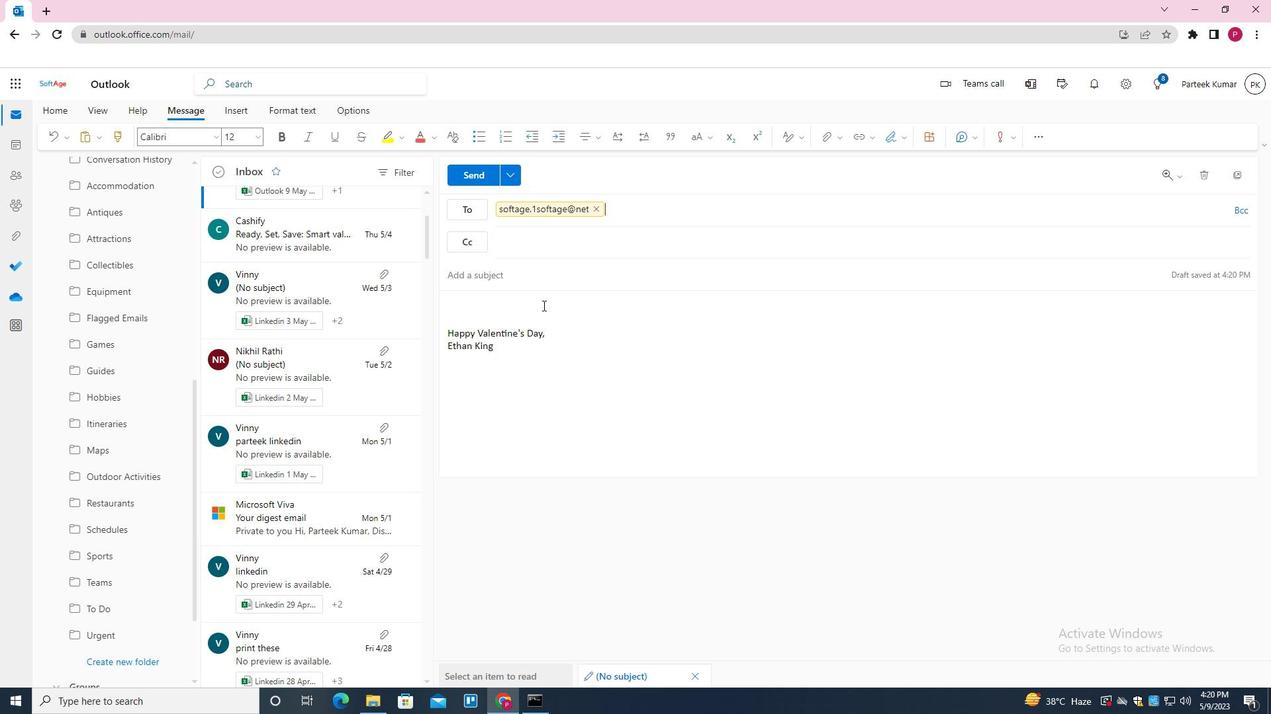 
Action: Mouse scrolled (540, 329) with delta (0, 0)
Screenshot: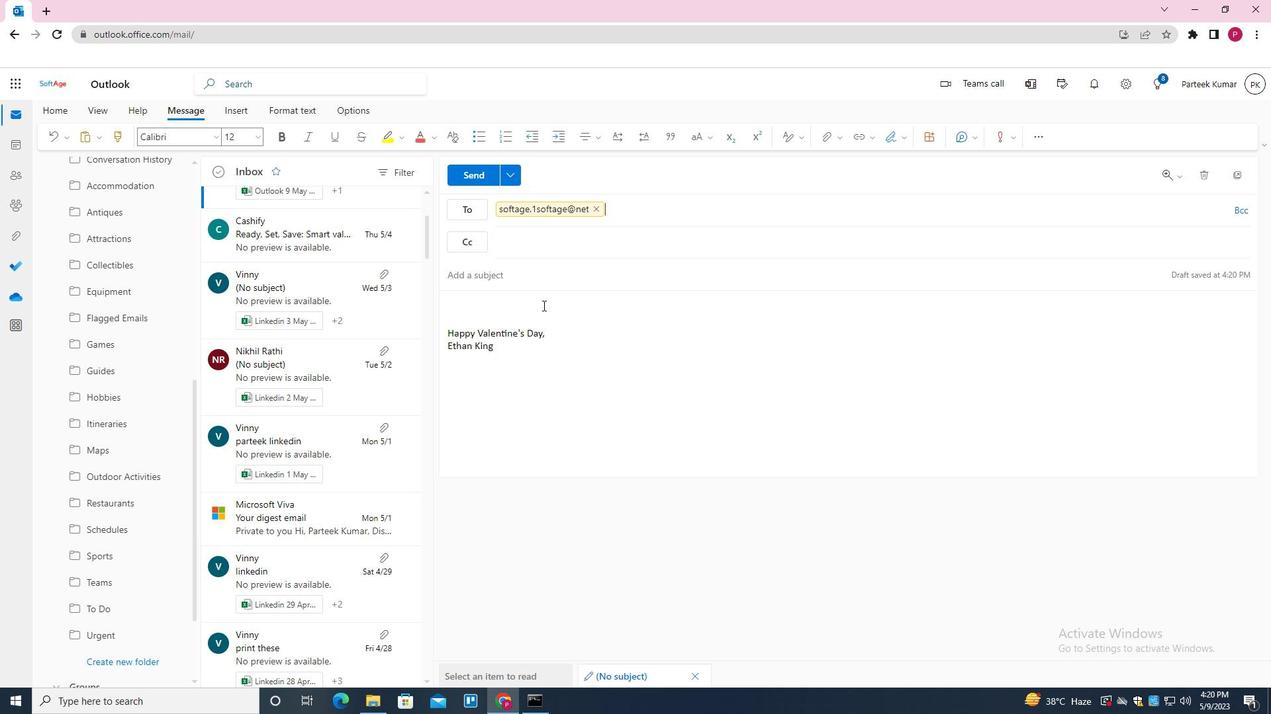 
Action: Mouse moved to (524, 359)
Screenshot: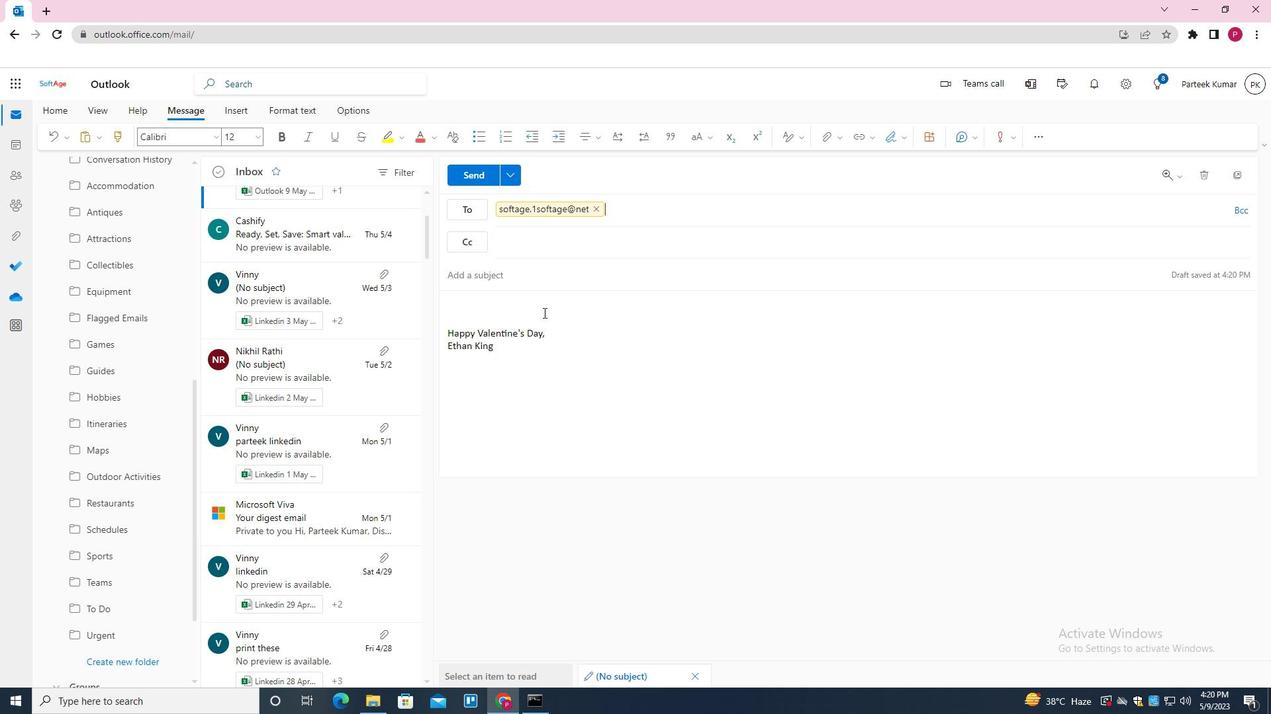 
Action: Mouse scrolled (524, 358) with delta (0, 0)
Screenshot: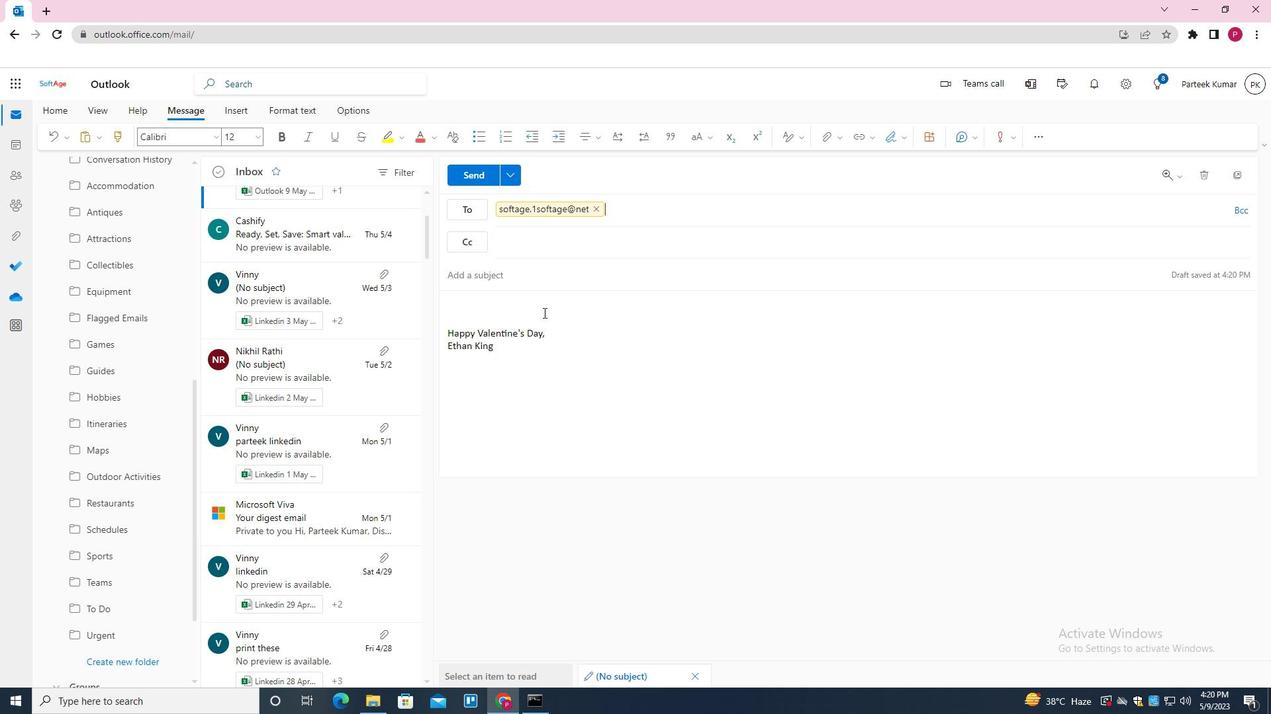 
Action: Mouse moved to (111, 660)
Screenshot: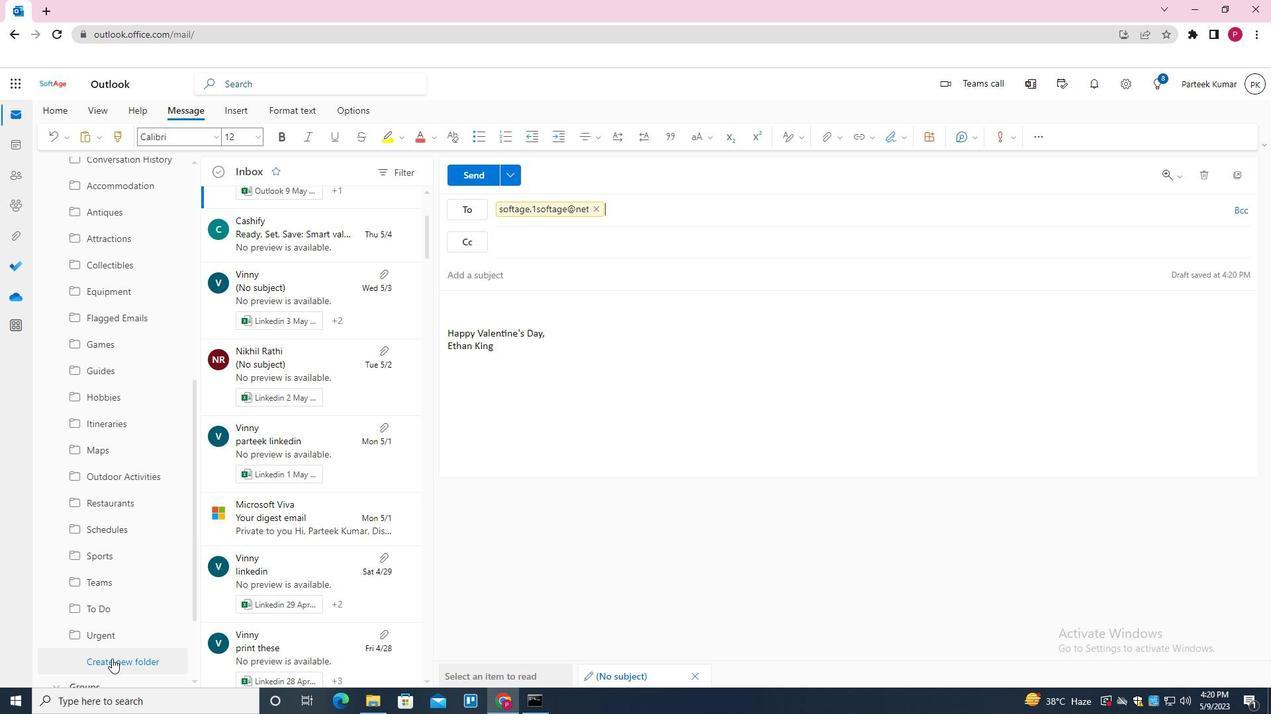 
Action: Mouse pressed left at (111, 660)
Screenshot: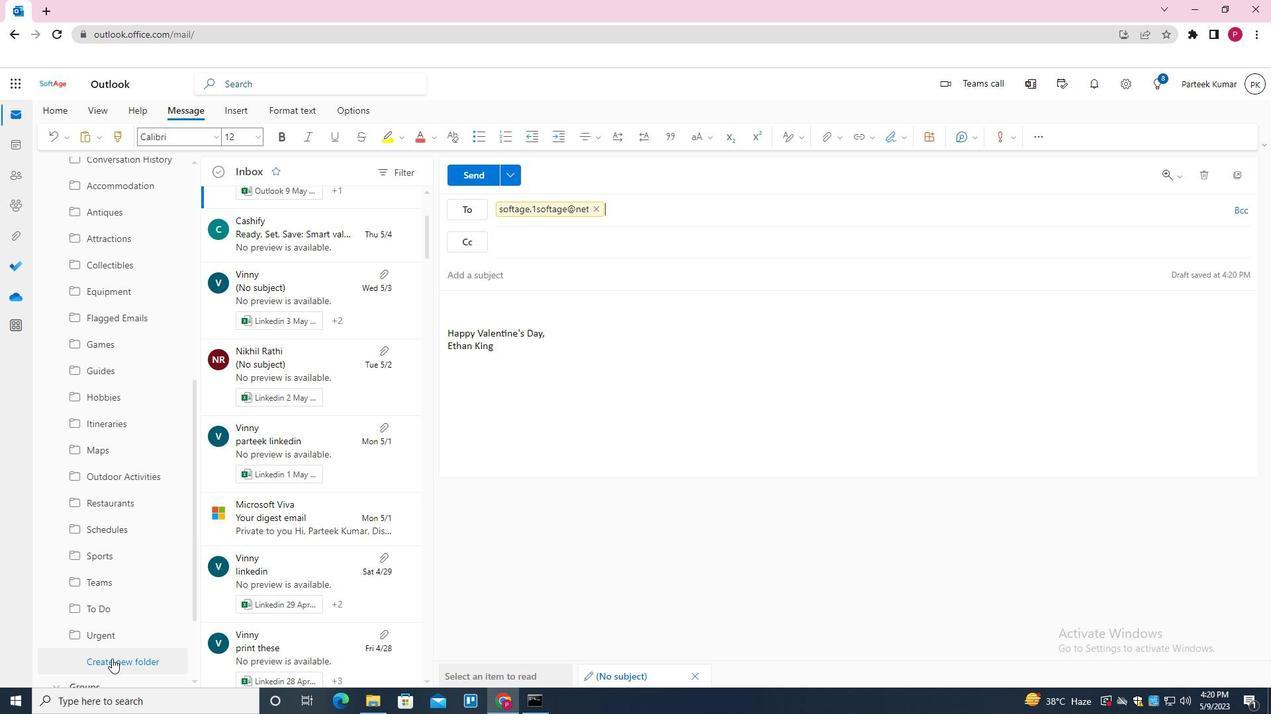 
Action: Mouse moved to (117, 654)
Screenshot: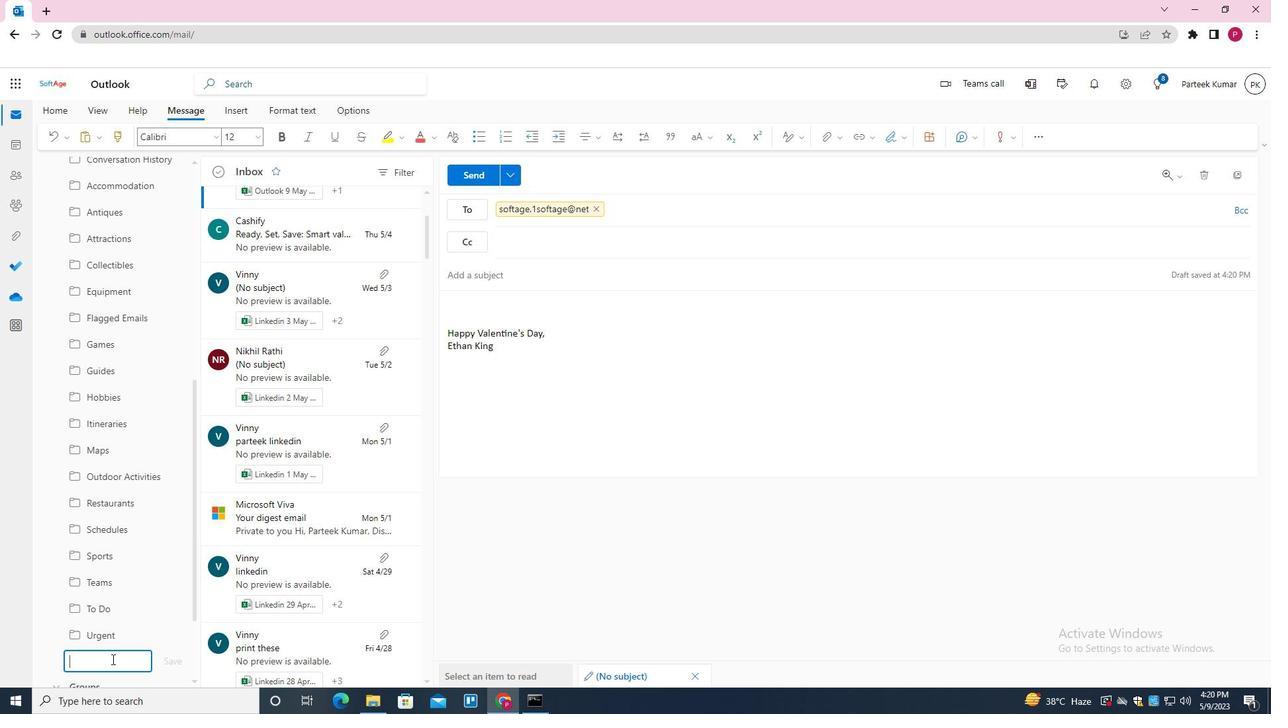 
Action: Key pressed <Key.shift>MEMOT<Key.backspace>RABO<Key.backspace>ILLA<Key.enter>
Screenshot: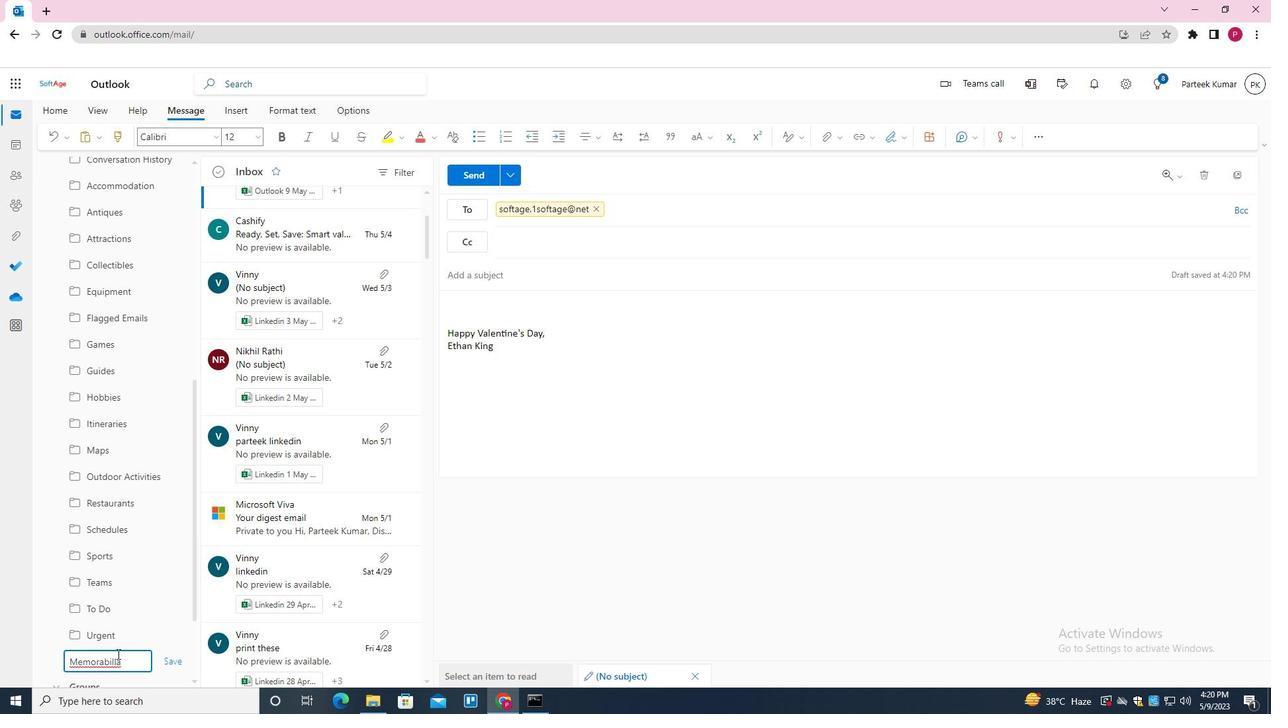 
Action: Mouse moved to (538, 431)
Screenshot: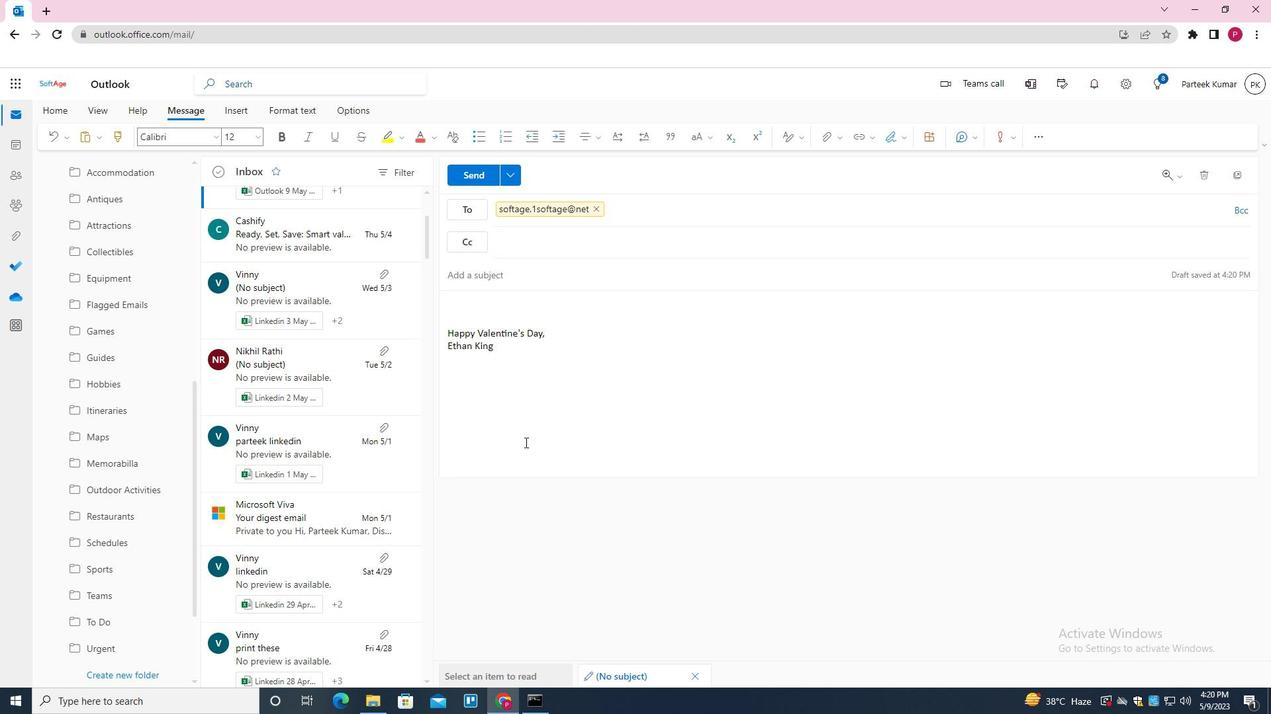 
